 Task: Search one way flight ticket for 1 adult, 1 child, 1 infant in seat in premium economy from Jacksonville: Jacksonville International Airport to Laramie: Laramie Regional Airport on 5-3-2023. Choice of flights is American. Number of bags: 2 carry on bags and 4 checked bags. Price is upto 81000. Outbound departure time preference is 17:00.
Action: Mouse moved to (334, 137)
Screenshot: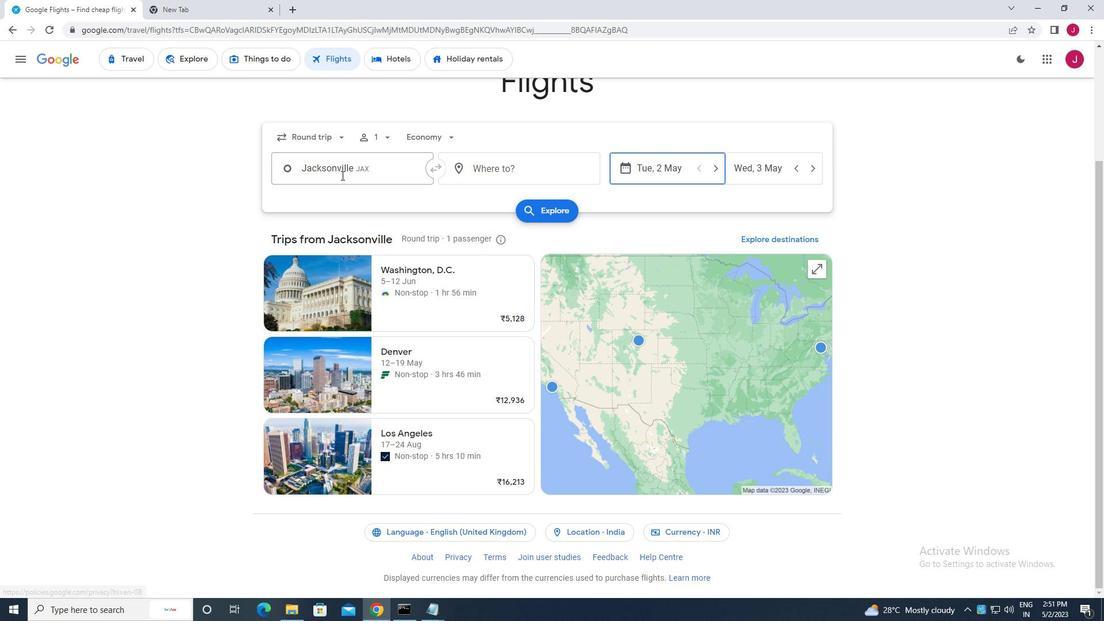 
Action: Mouse pressed left at (334, 137)
Screenshot: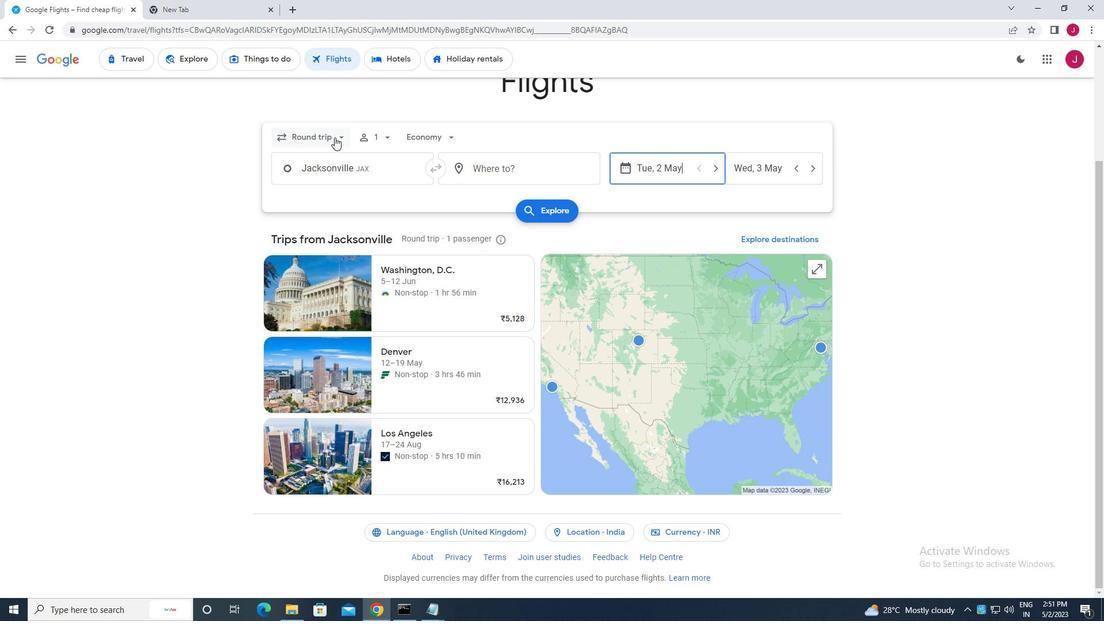 
Action: Mouse moved to (332, 192)
Screenshot: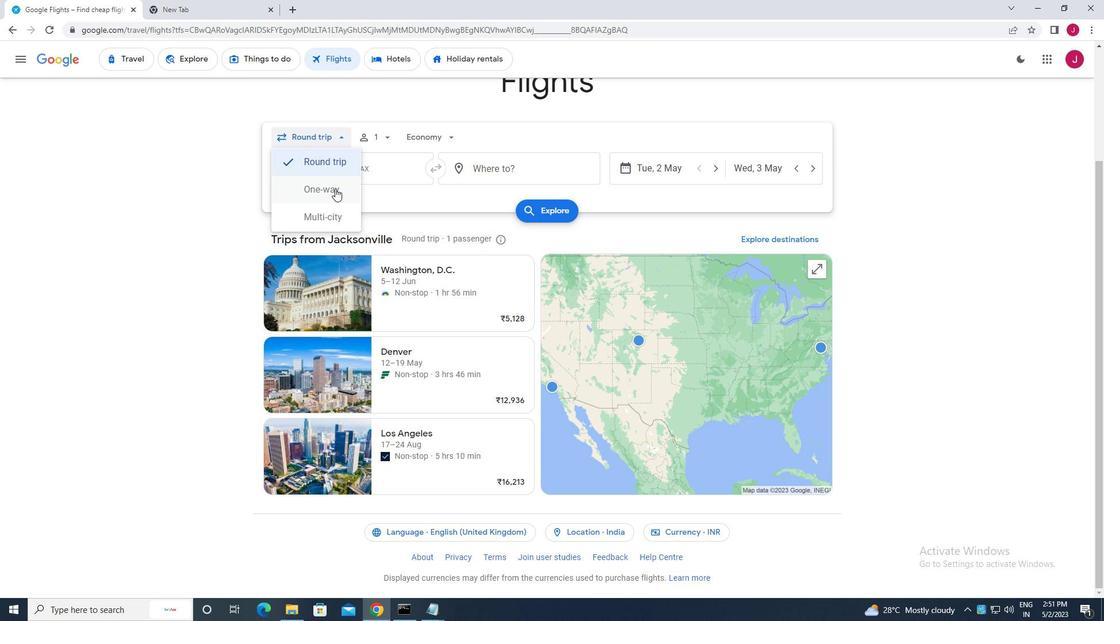 
Action: Mouse pressed left at (332, 192)
Screenshot: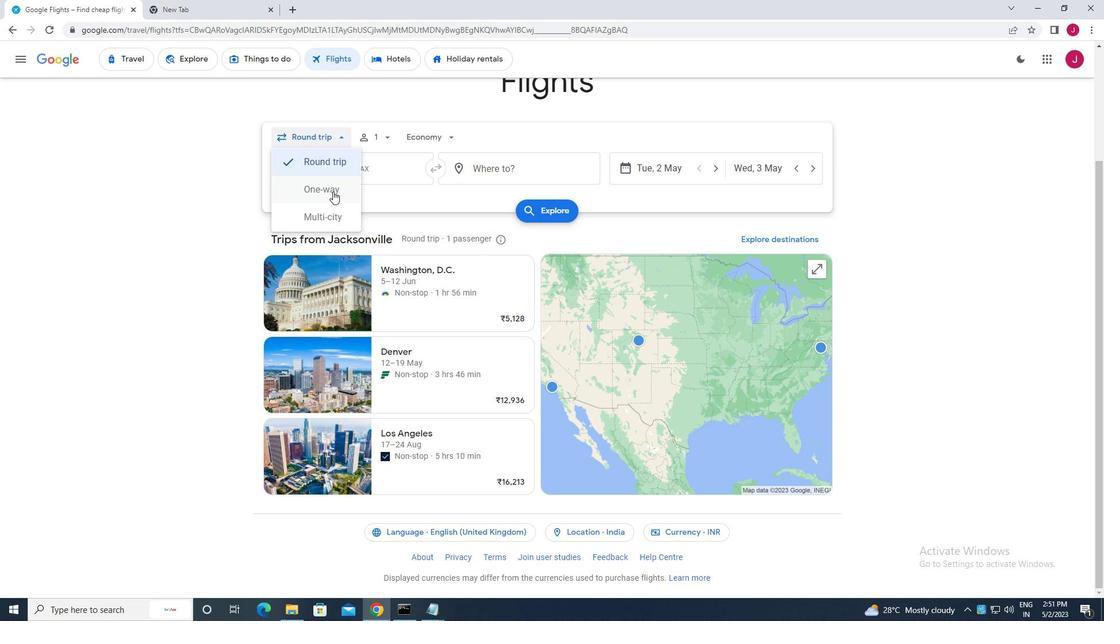 
Action: Mouse moved to (378, 135)
Screenshot: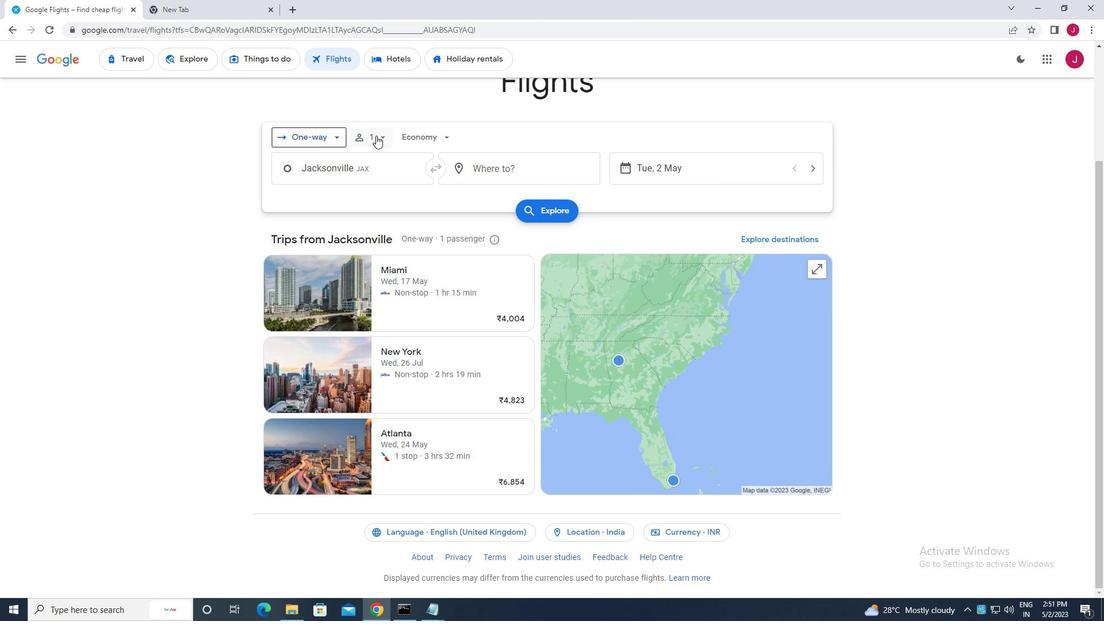 
Action: Mouse pressed left at (378, 135)
Screenshot: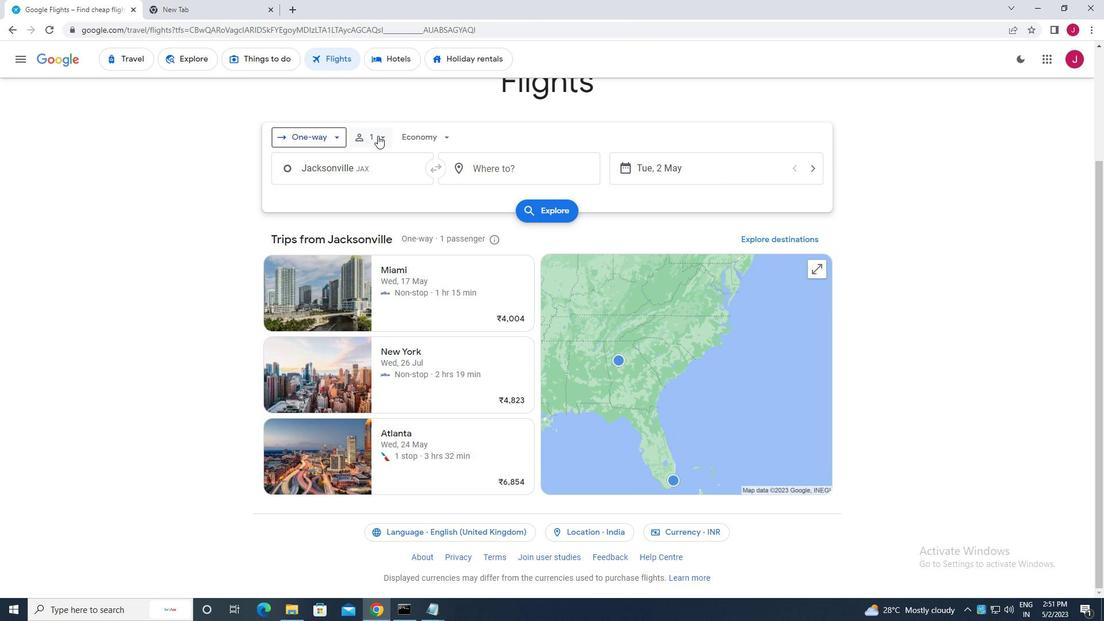 
Action: Mouse moved to (468, 193)
Screenshot: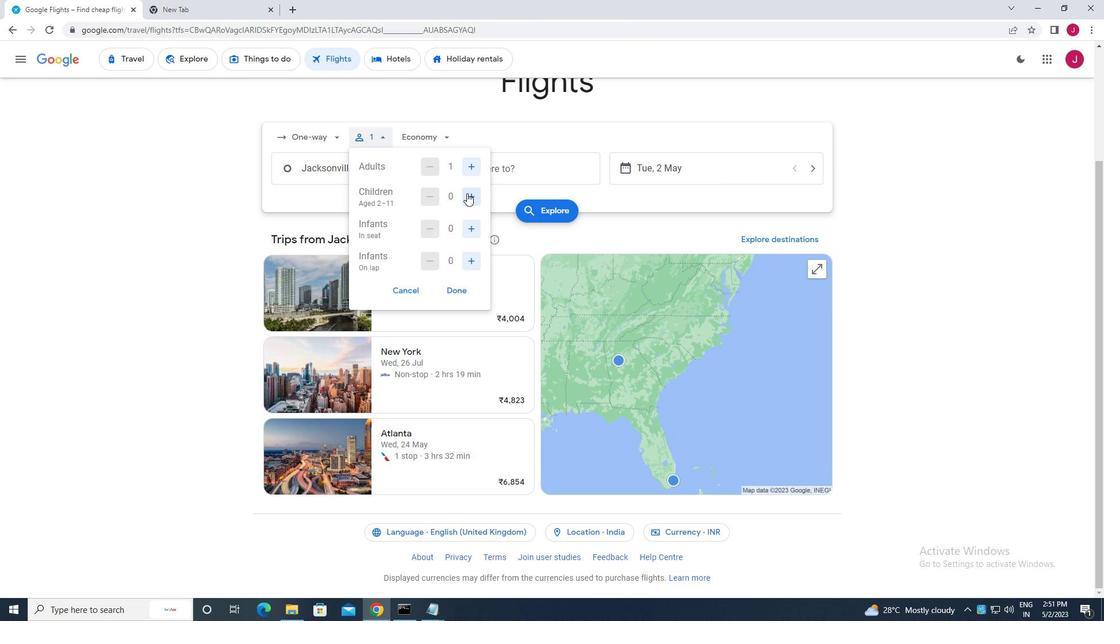 
Action: Mouse pressed left at (468, 193)
Screenshot: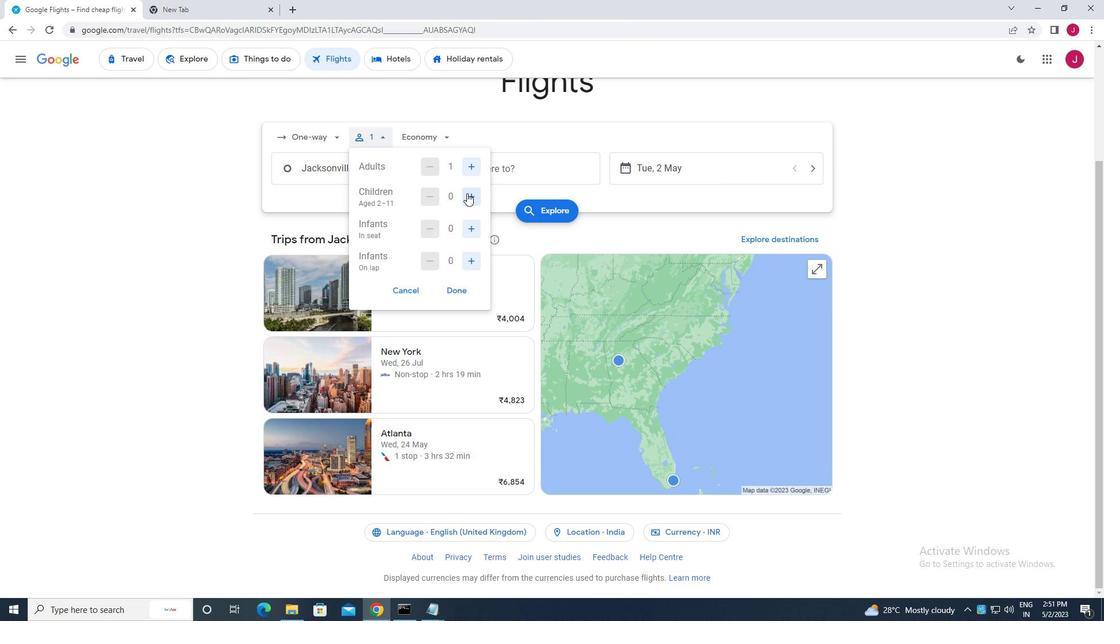 
Action: Mouse moved to (468, 233)
Screenshot: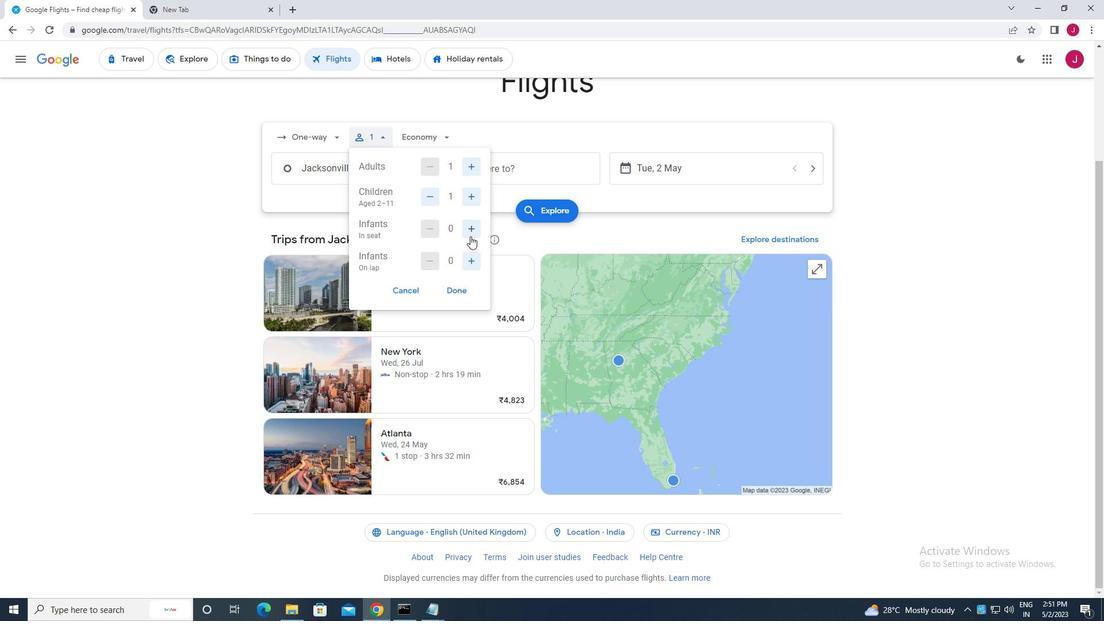 
Action: Mouse pressed left at (468, 233)
Screenshot: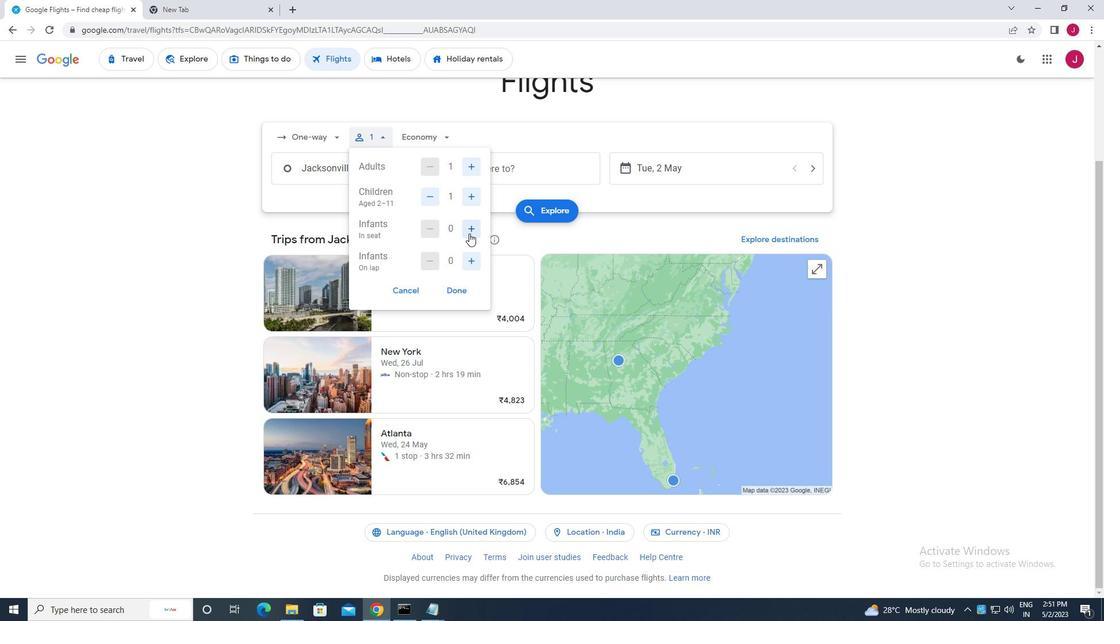 
Action: Mouse moved to (459, 288)
Screenshot: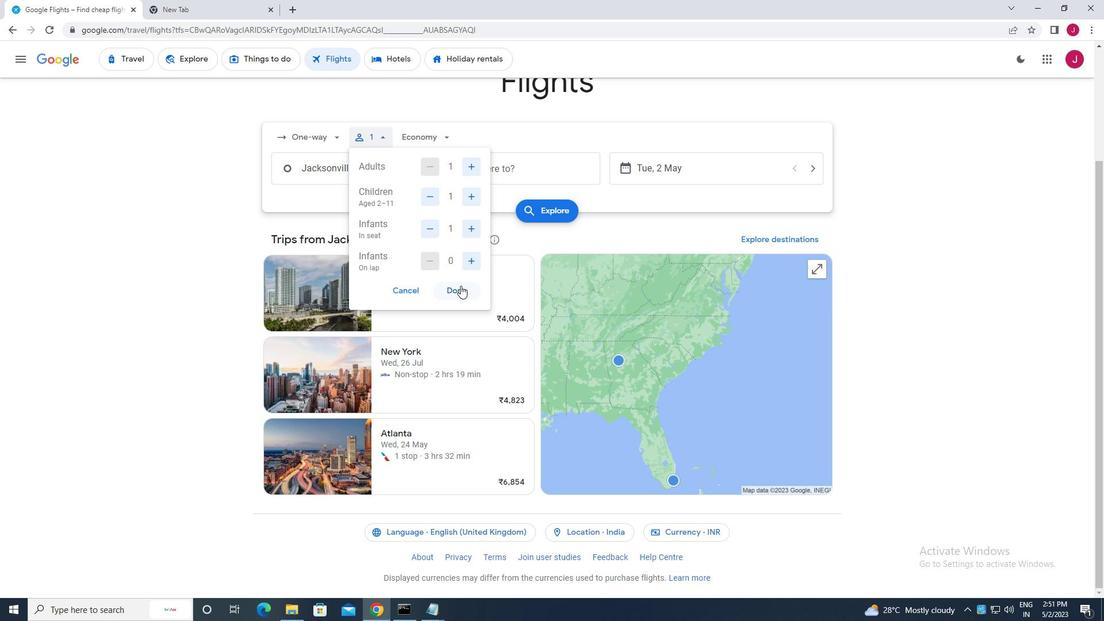 
Action: Mouse pressed left at (459, 288)
Screenshot: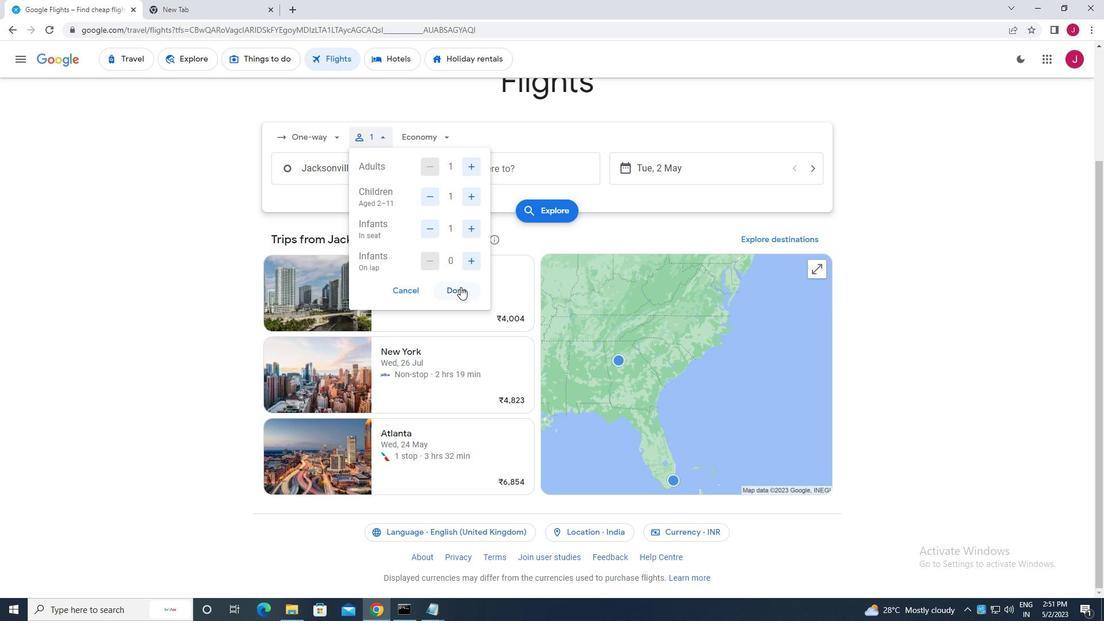
Action: Mouse moved to (441, 136)
Screenshot: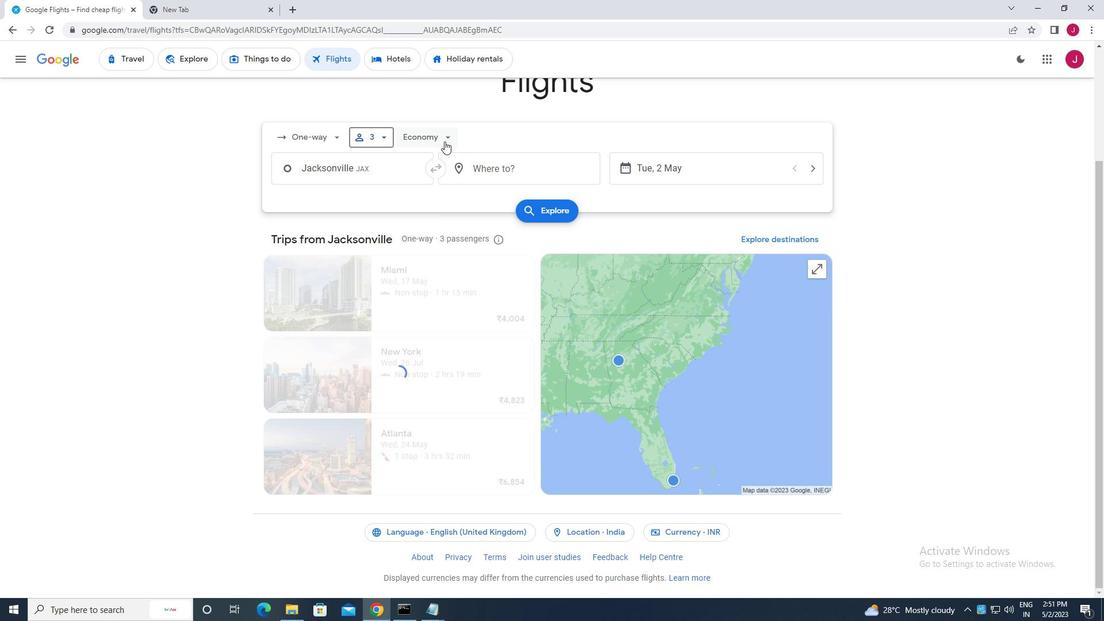 
Action: Mouse pressed left at (441, 136)
Screenshot: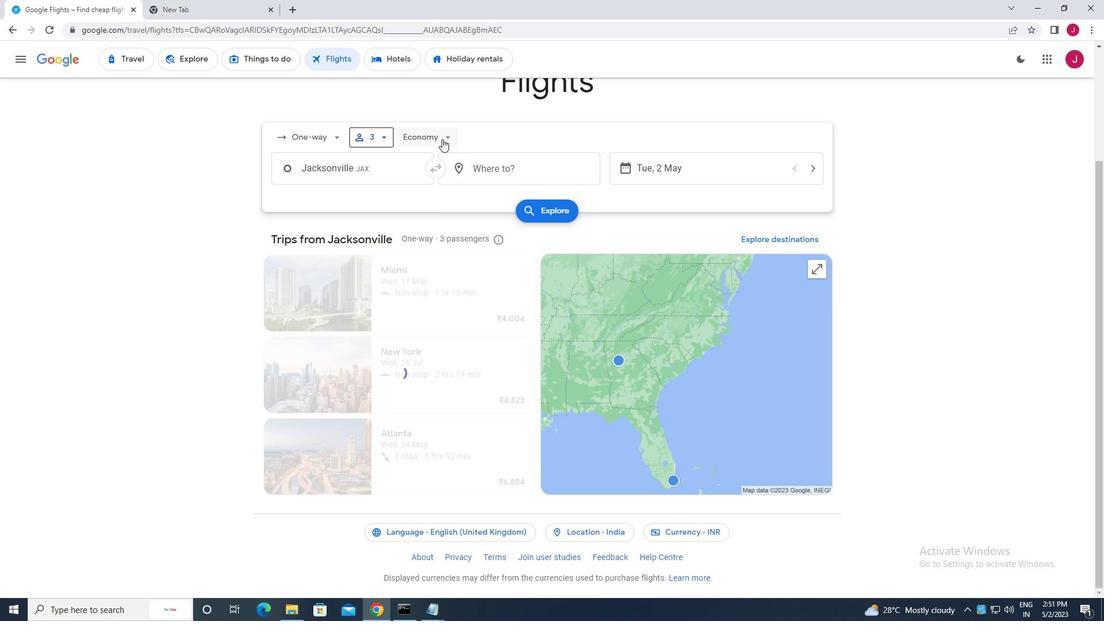 
Action: Mouse moved to (435, 193)
Screenshot: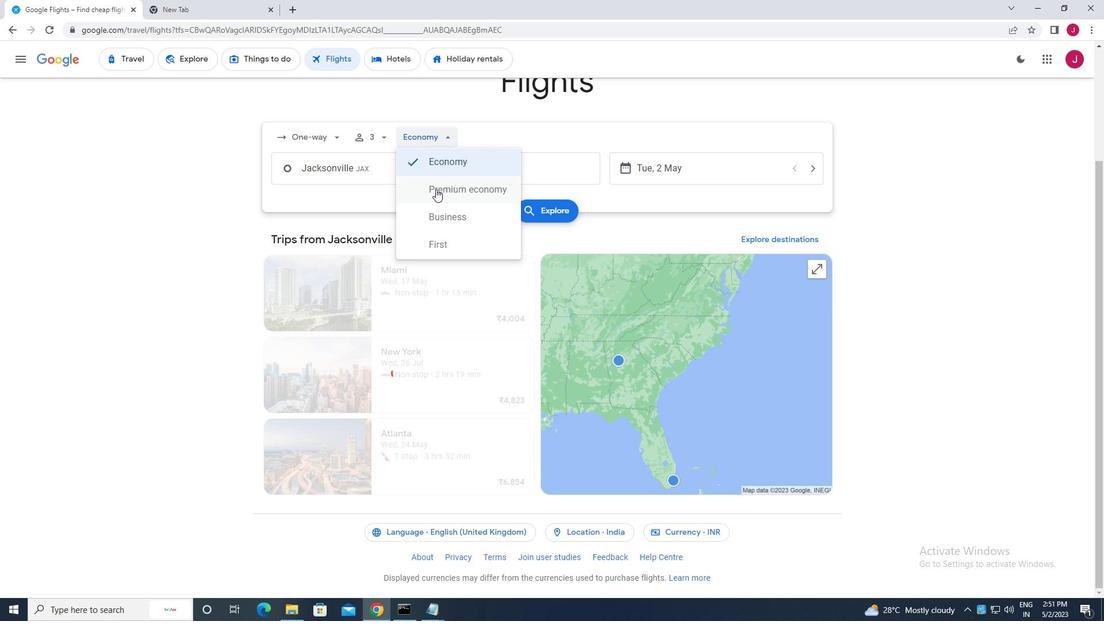 
Action: Mouse pressed left at (435, 193)
Screenshot: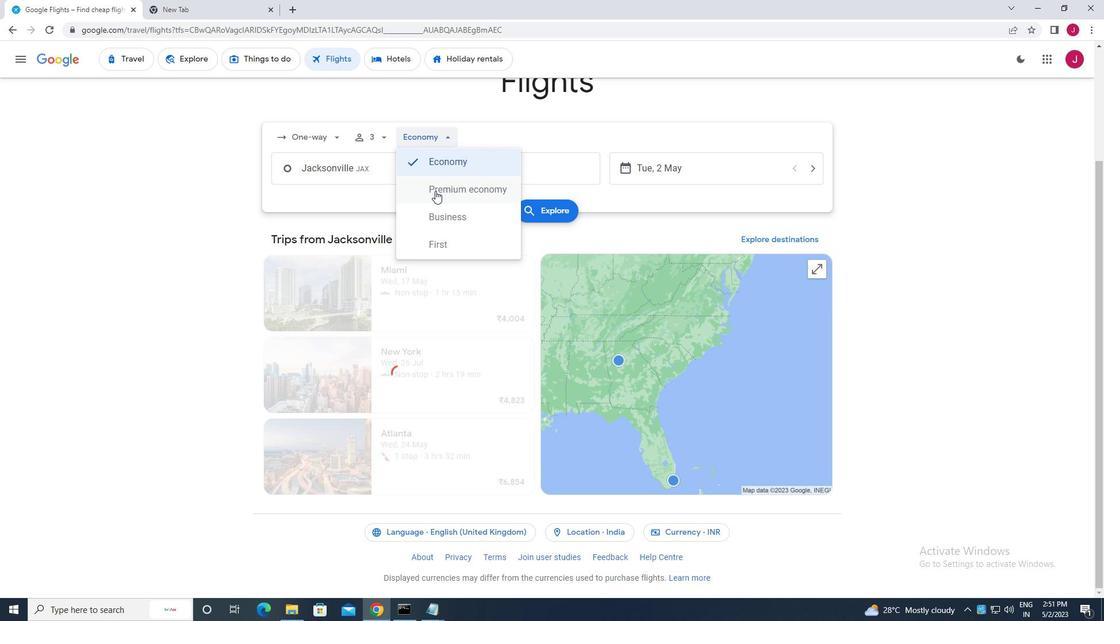 
Action: Mouse moved to (387, 164)
Screenshot: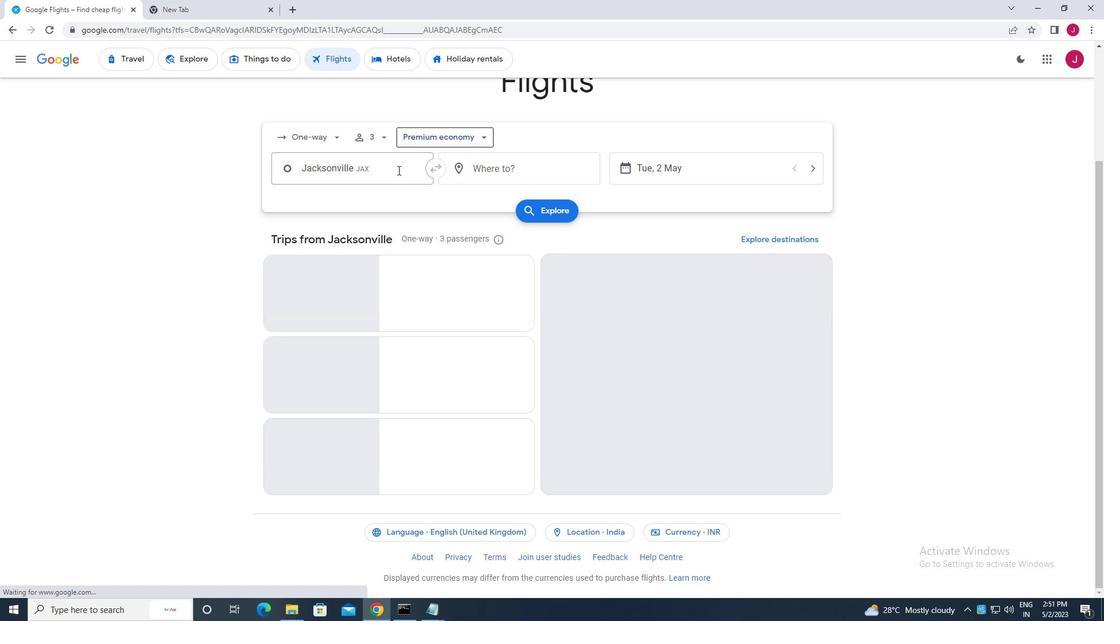 
Action: Mouse pressed left at (387, 164)
Screenshot: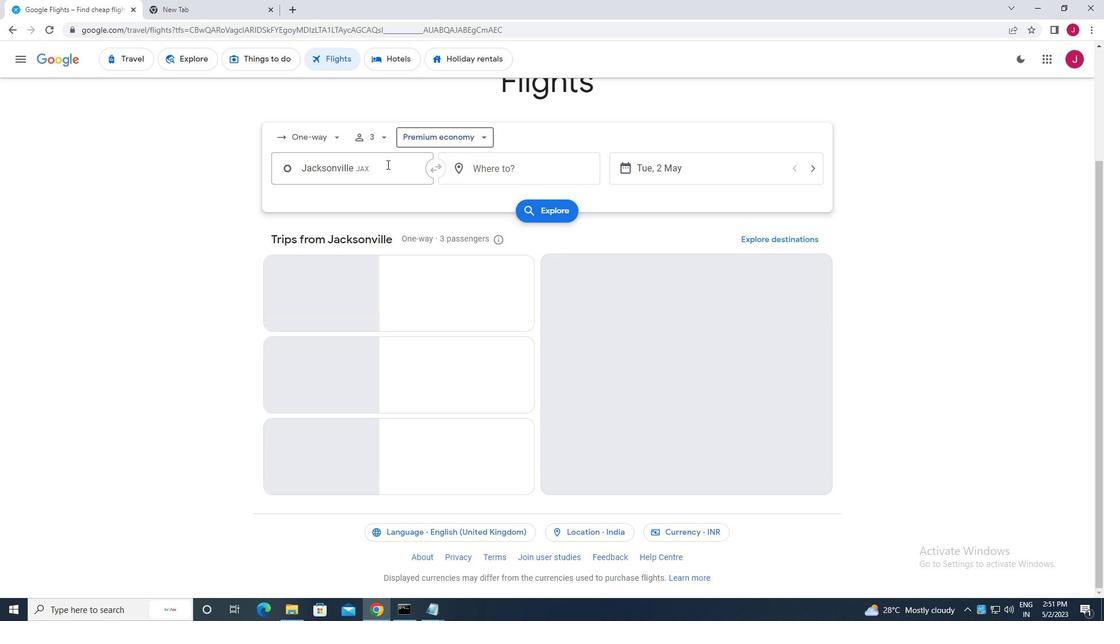 
Action: Key pressed jack
Screenshot: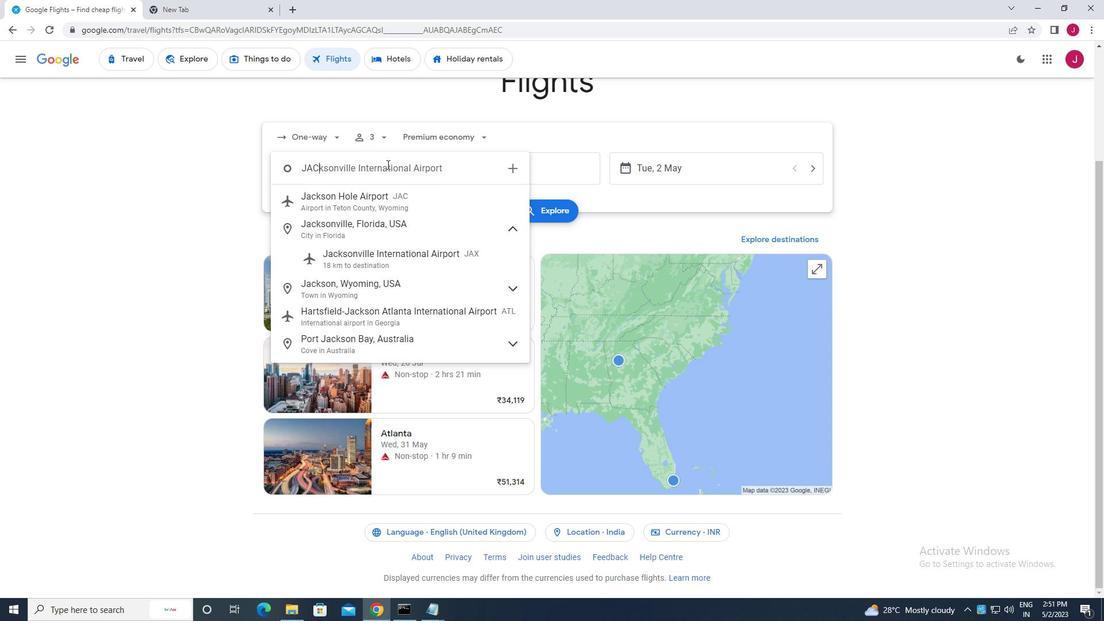 
Action: Mouse moved to (410, 229)
Screenshot: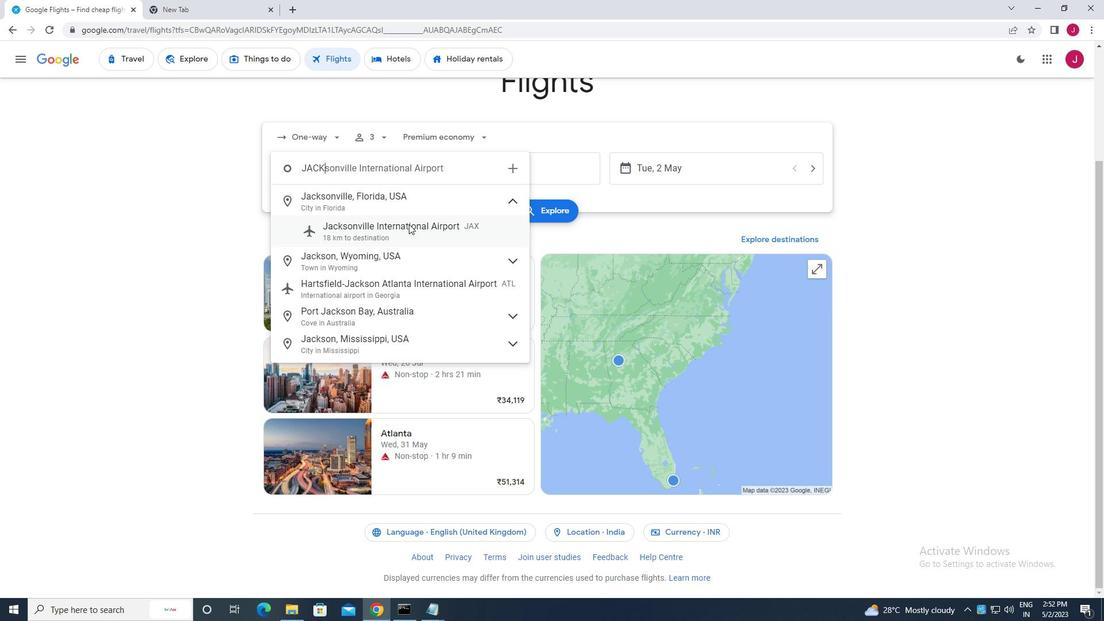 
Action: Mouse pressed left at (410, 229)
Screenshot: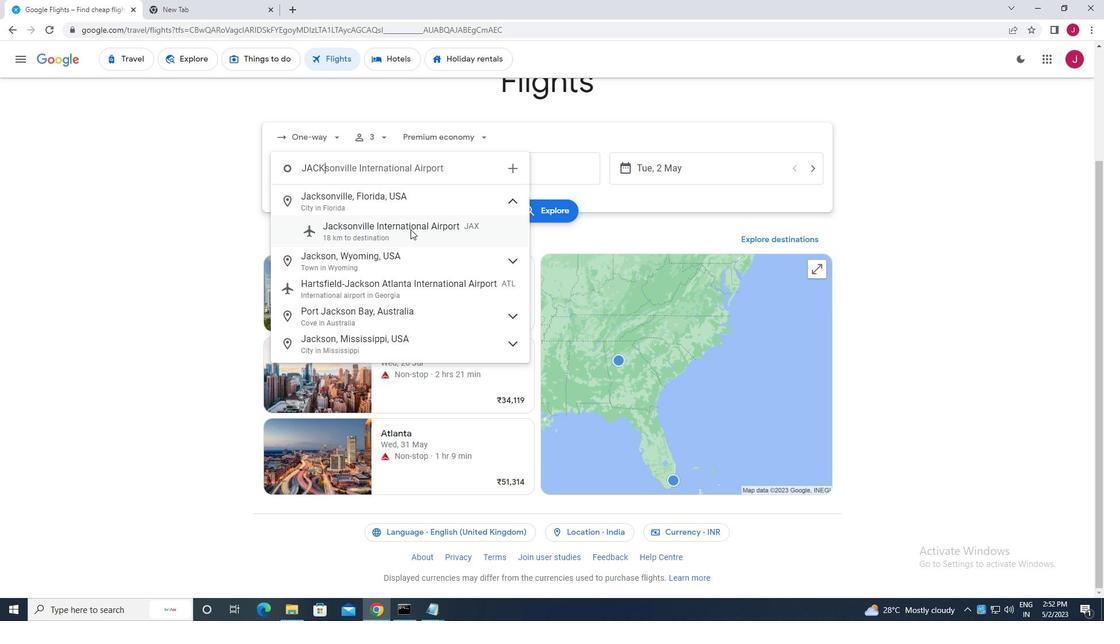 
Action: Mouse moved to (550, 174)
Screenshot: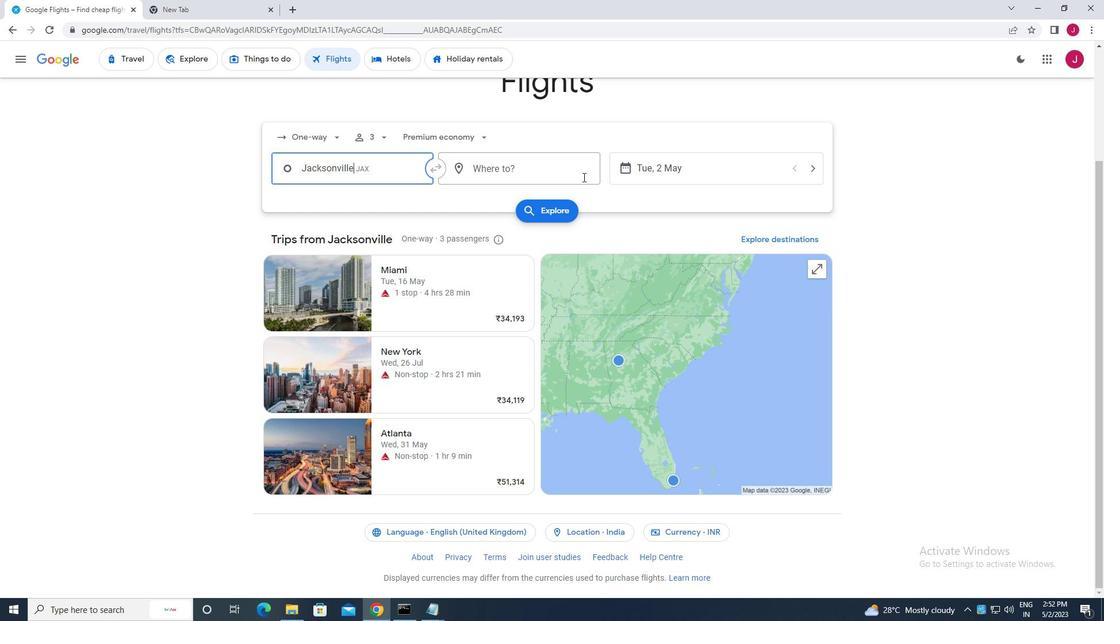 
Action: Mouse pressed left at (550, 174)
Screenshot: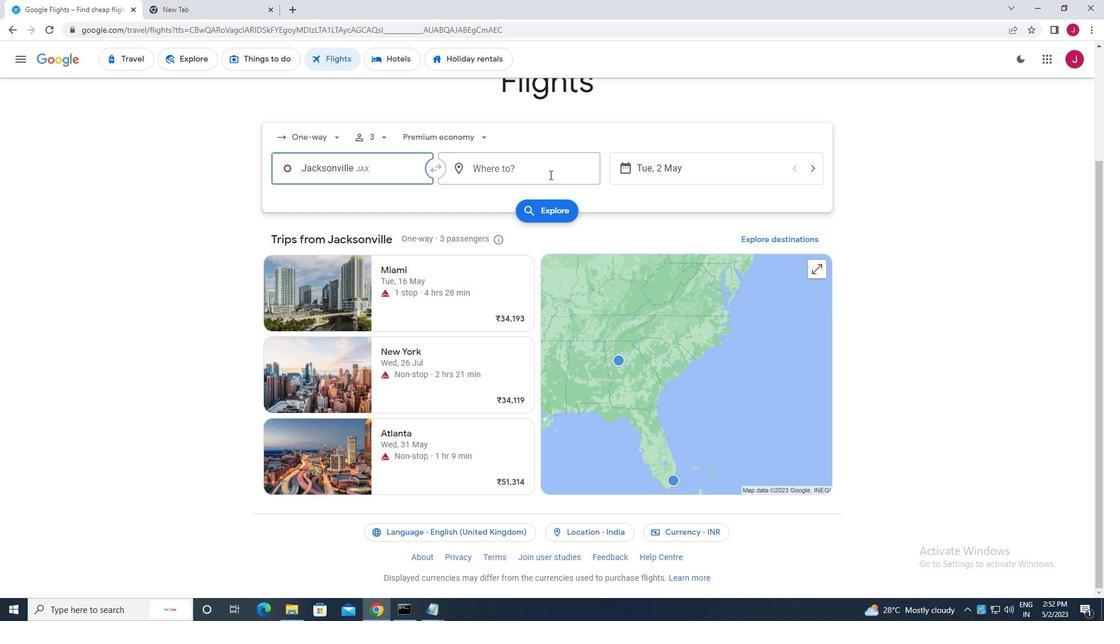 
Action: Key pressed larw
Screenshot: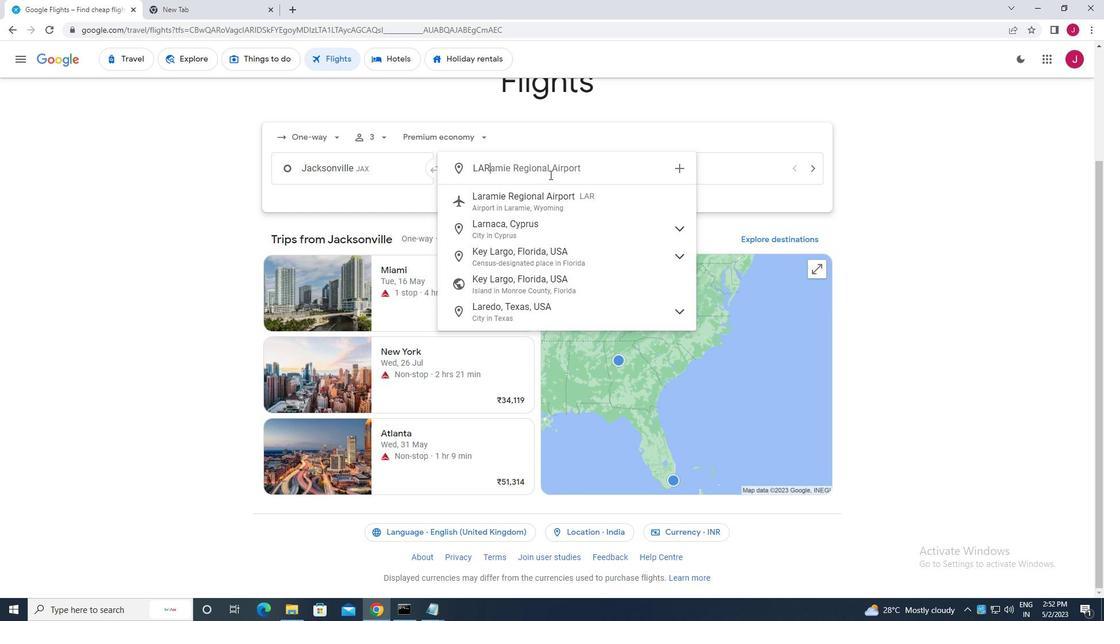 
Action: Mouse moved to (558, 172)
Screenshot: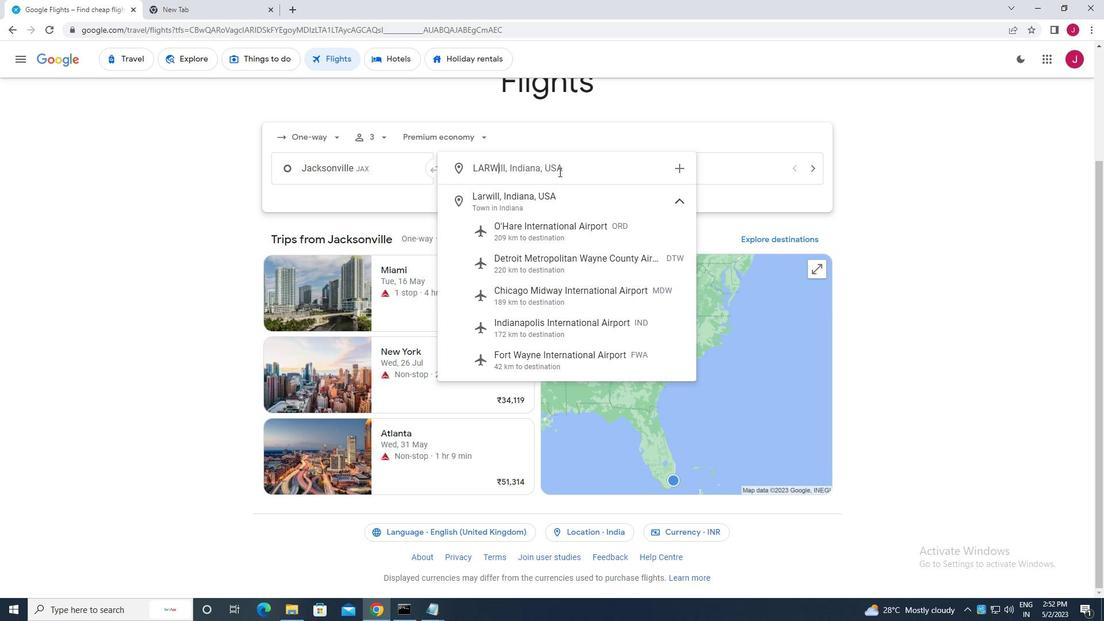 
Action: Key pressed a<Key.backspace><Key.backspace>
Screenshot: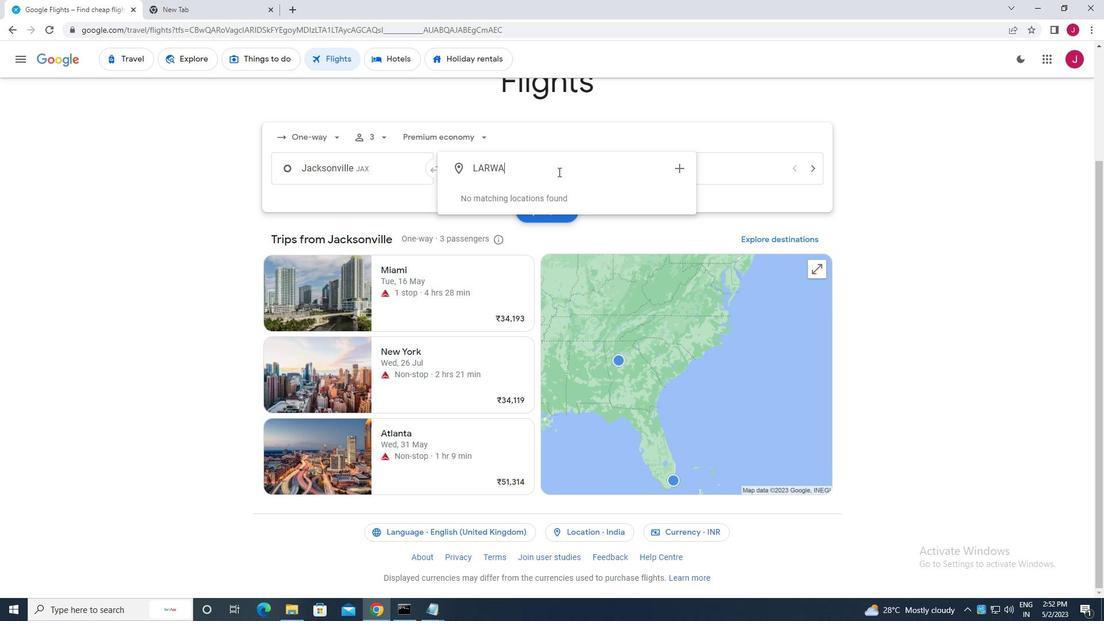 
Action: Mouse moved to (561, 215)
Screenshot: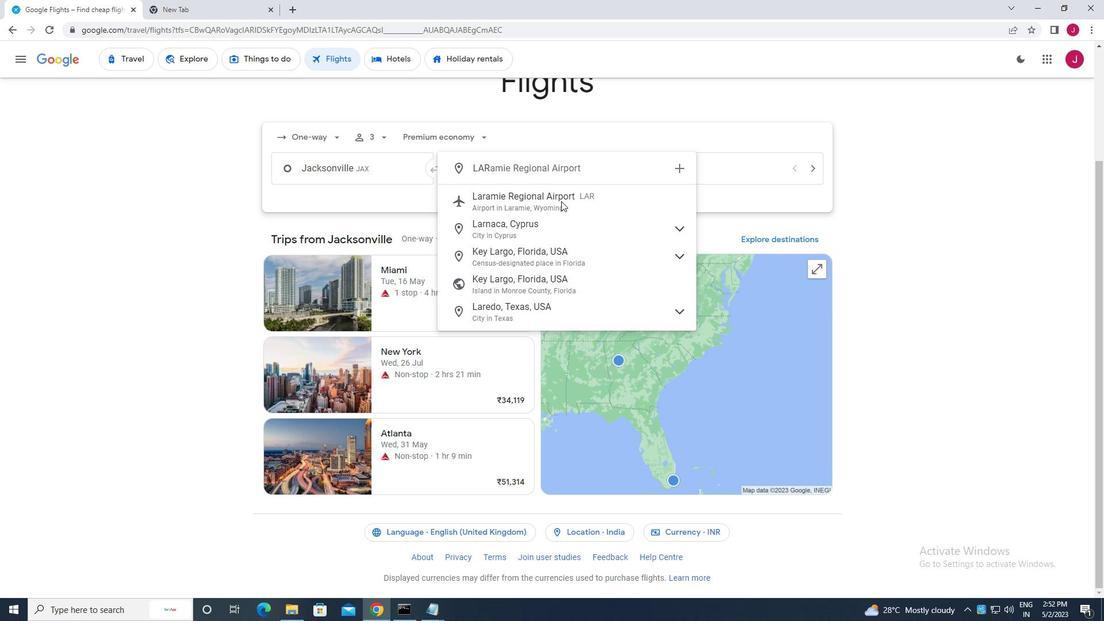 
Action: Mouse pressed left at (561, 215)
Screenshot: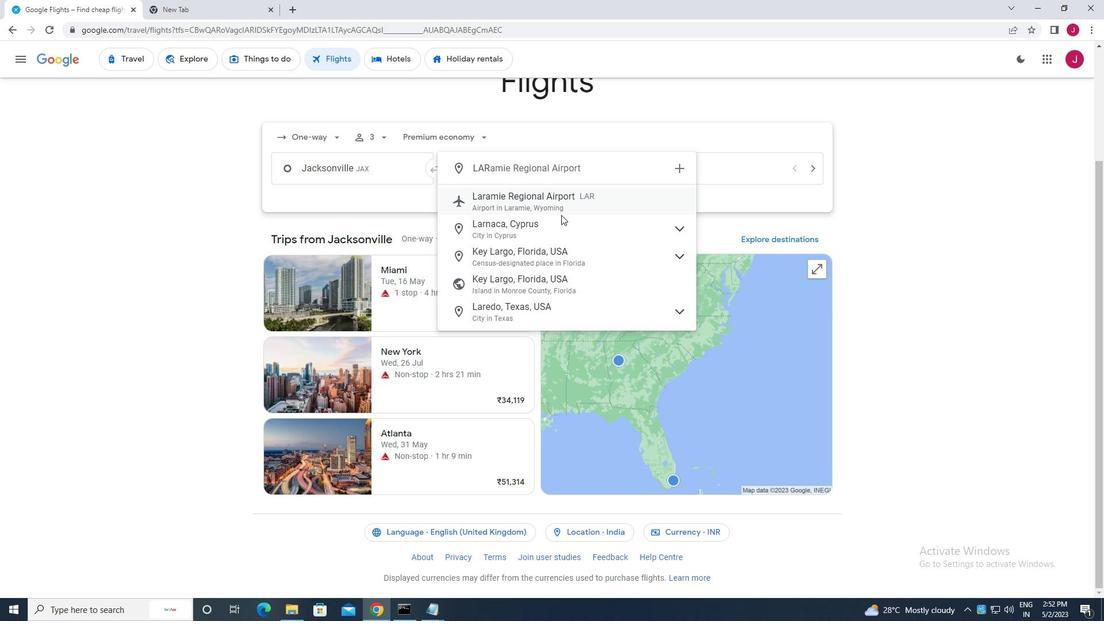 
Action: Mouse moved to (550, 174)
Screenshot: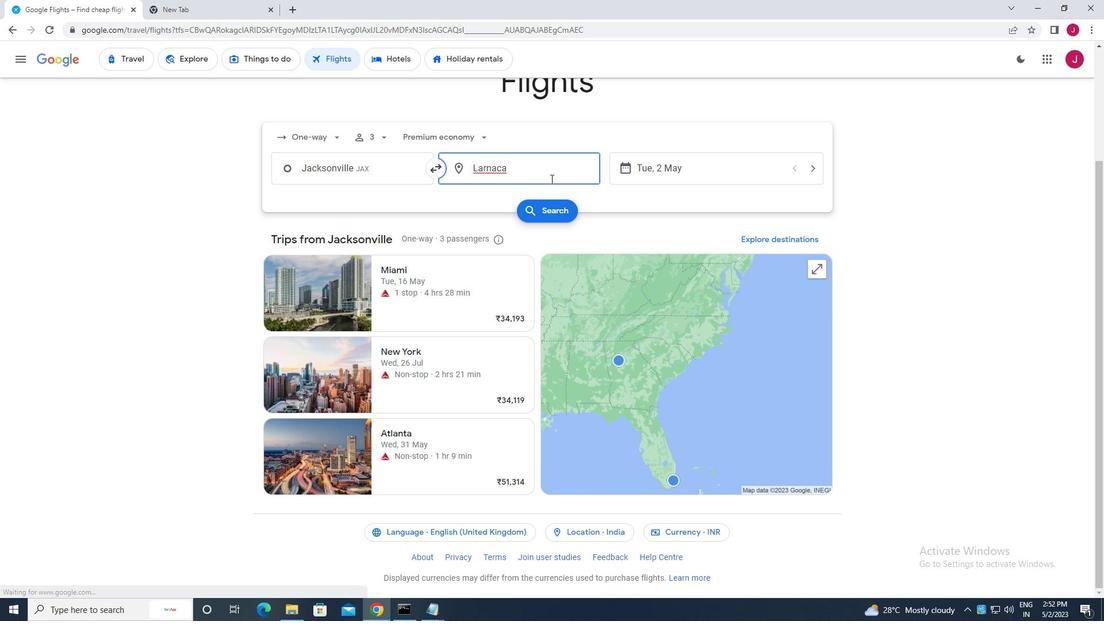 
Action: Mouse pressed left at (550, 174)
Screenshot: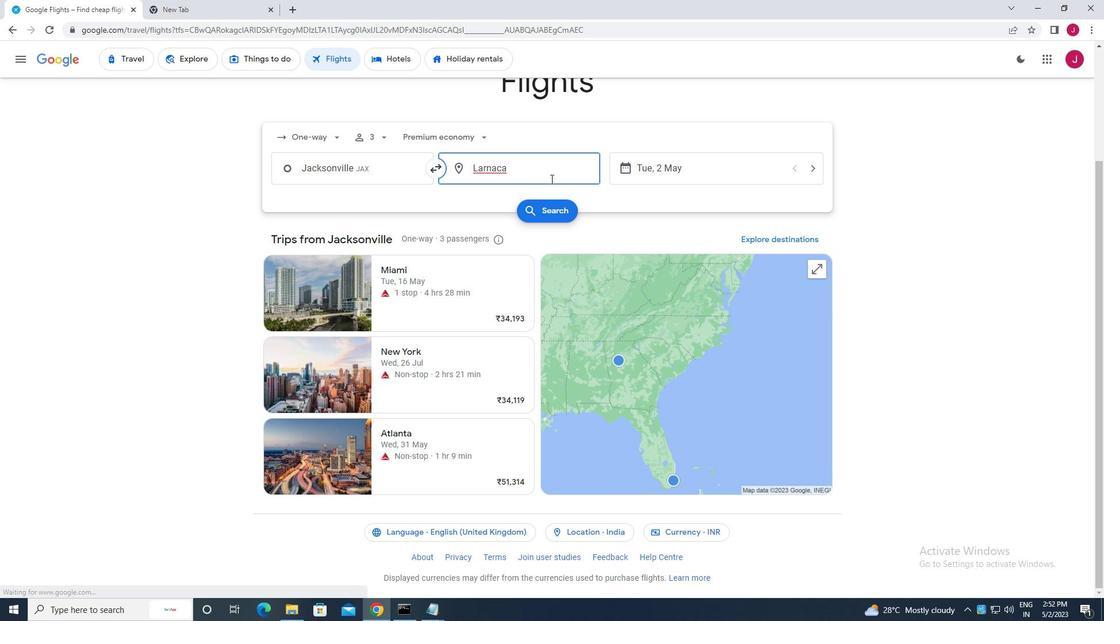 
Action: Mouse moved to (548, 174)
Screenshot: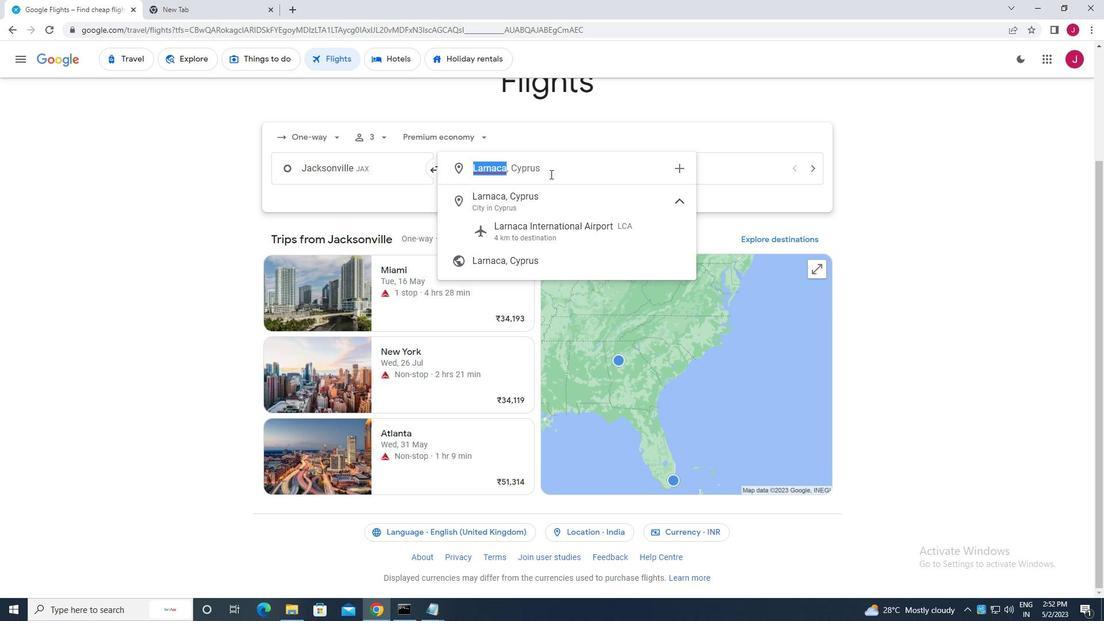 
Action: Key pressed <Key.backspace>lara
Screenshot: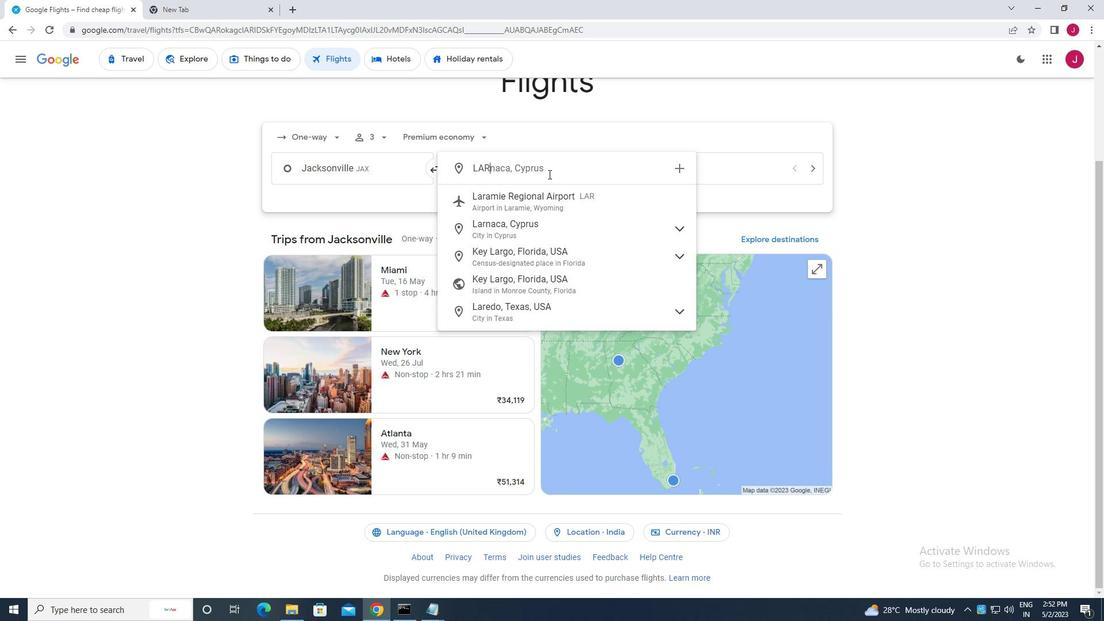 
Action: Mouse moved to (550, 258)
Screenshot: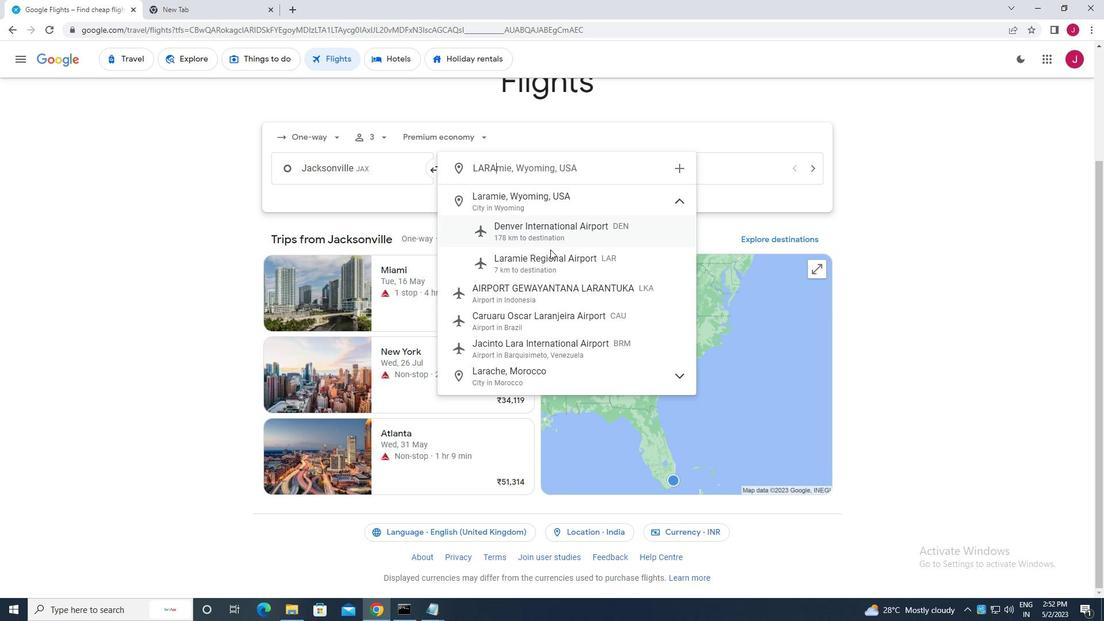 
Action: Mouse pressed left at (550, 258)
Screenshot: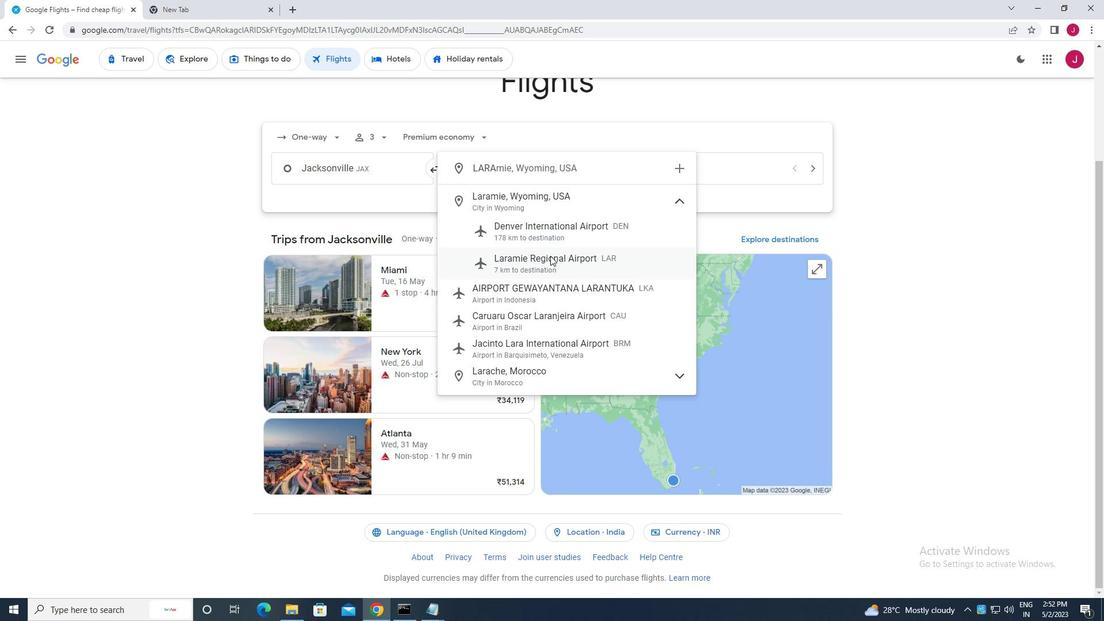 
Action: Mouse moved to (741, 178)
Screenshot: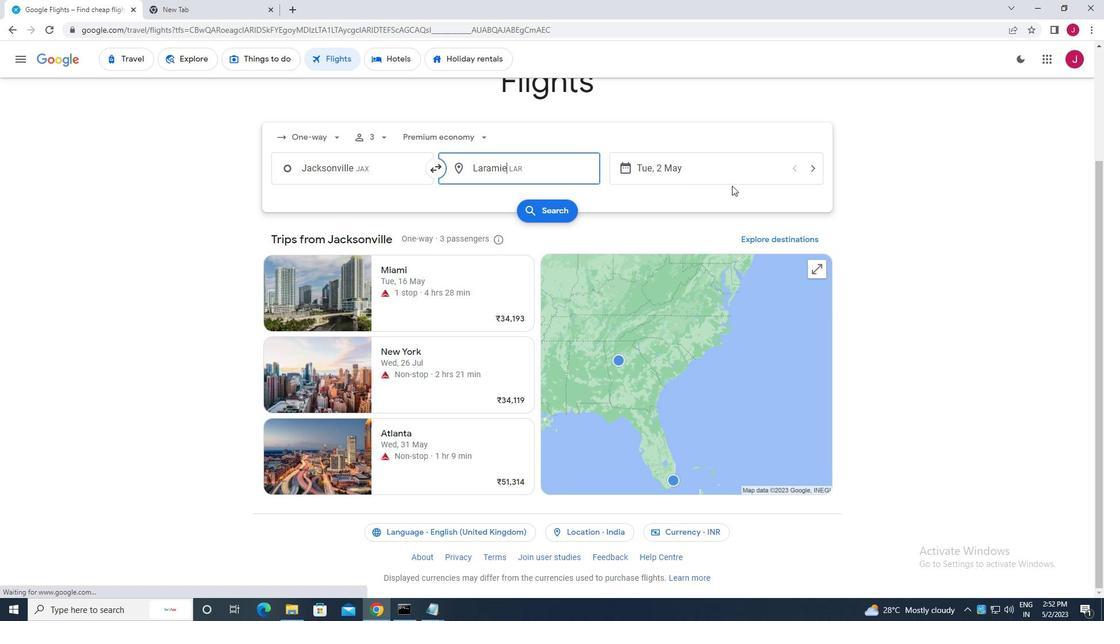 
Action: Mouse pressed left at (741, 178)
Screenshot: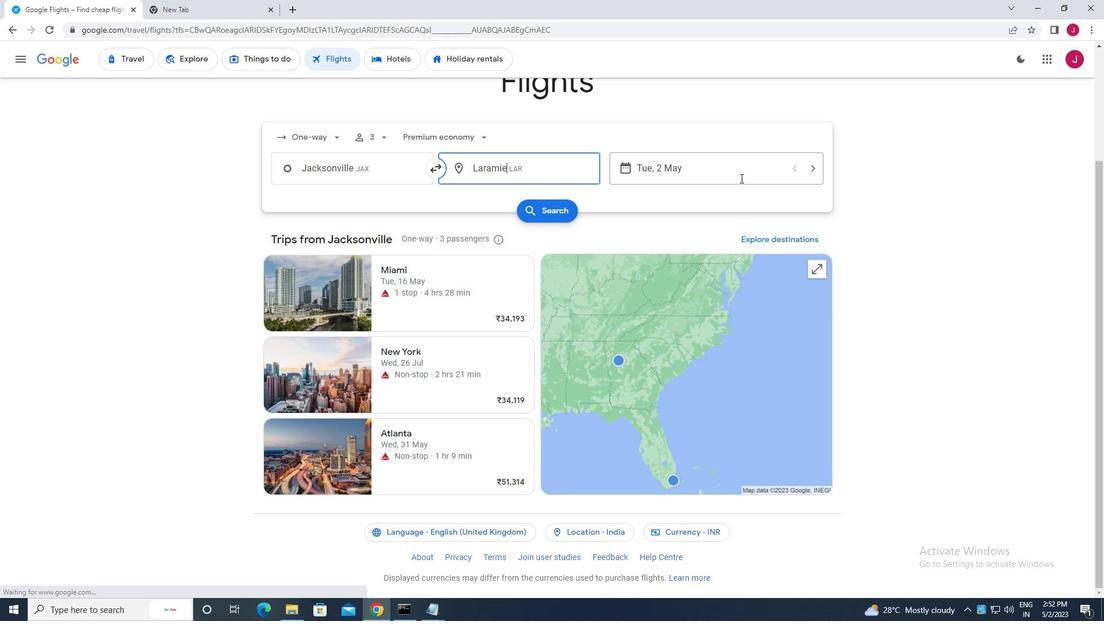 
Action: Mouse moved to (498, 260)
Screenshot: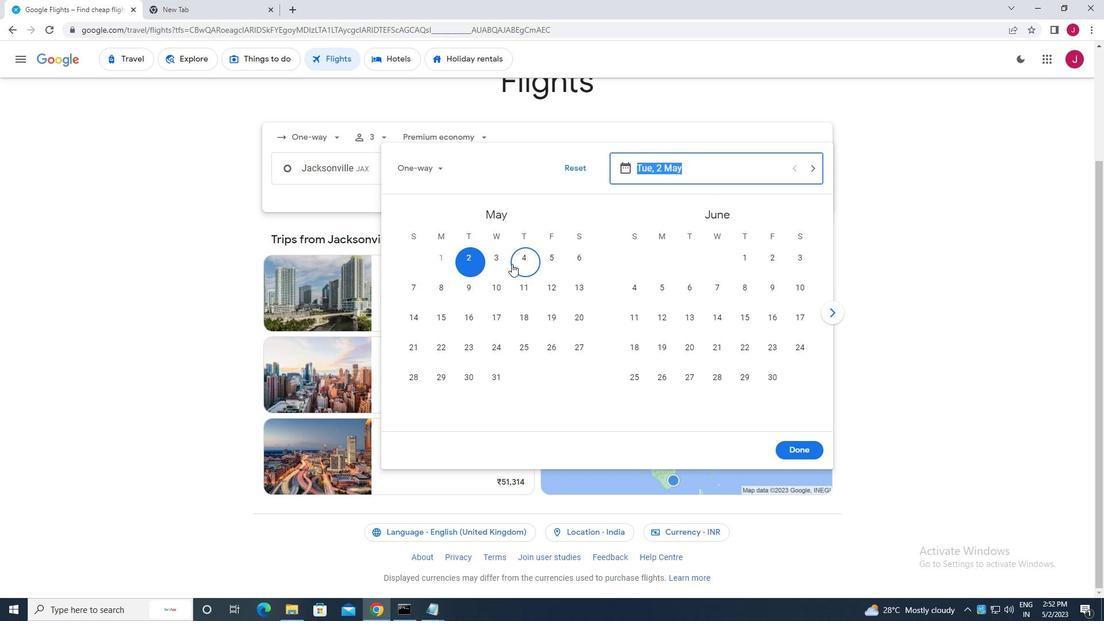 
Action: Mouse pressed left at (498, 260)
Screenshot: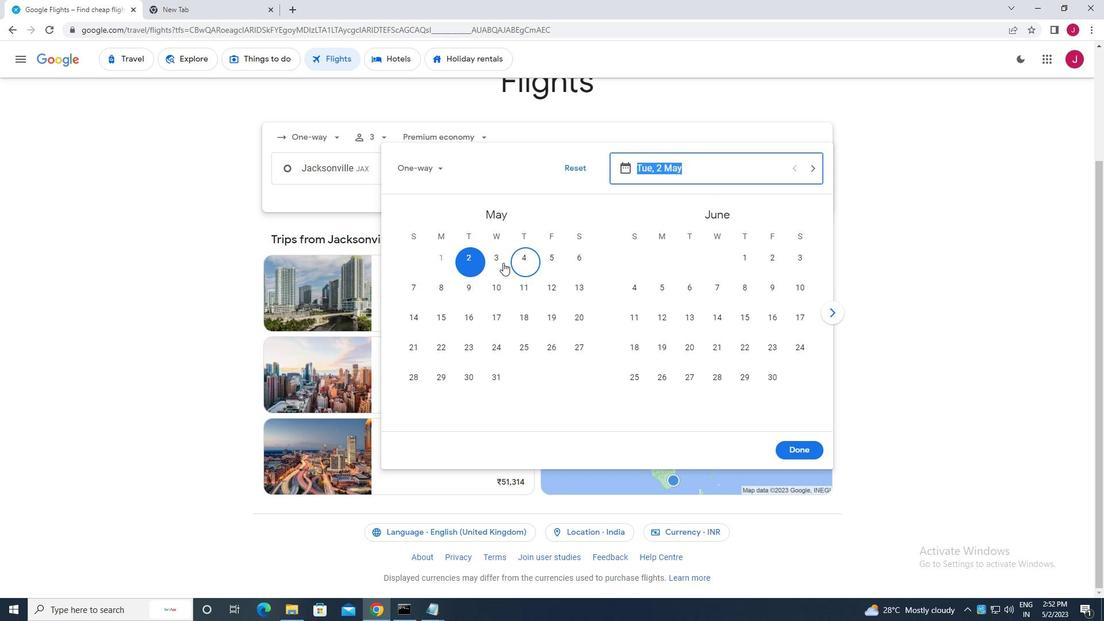 
Action: Mouse moved to (795, 456)
Screenshot: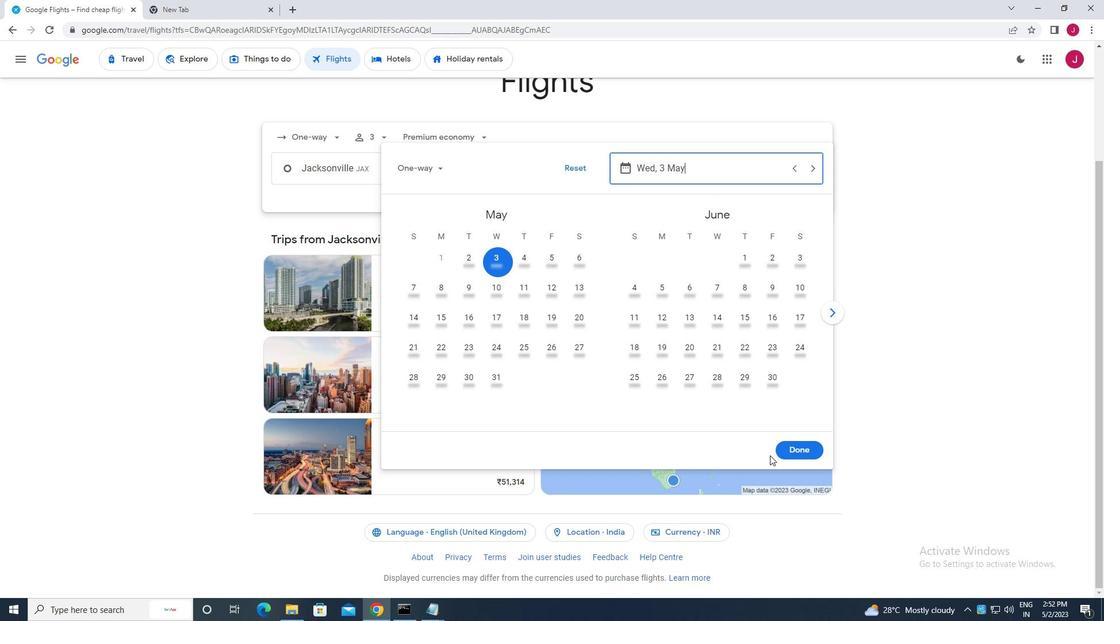 
Action: Mouse pressed left at (795, 456)
Screenshot: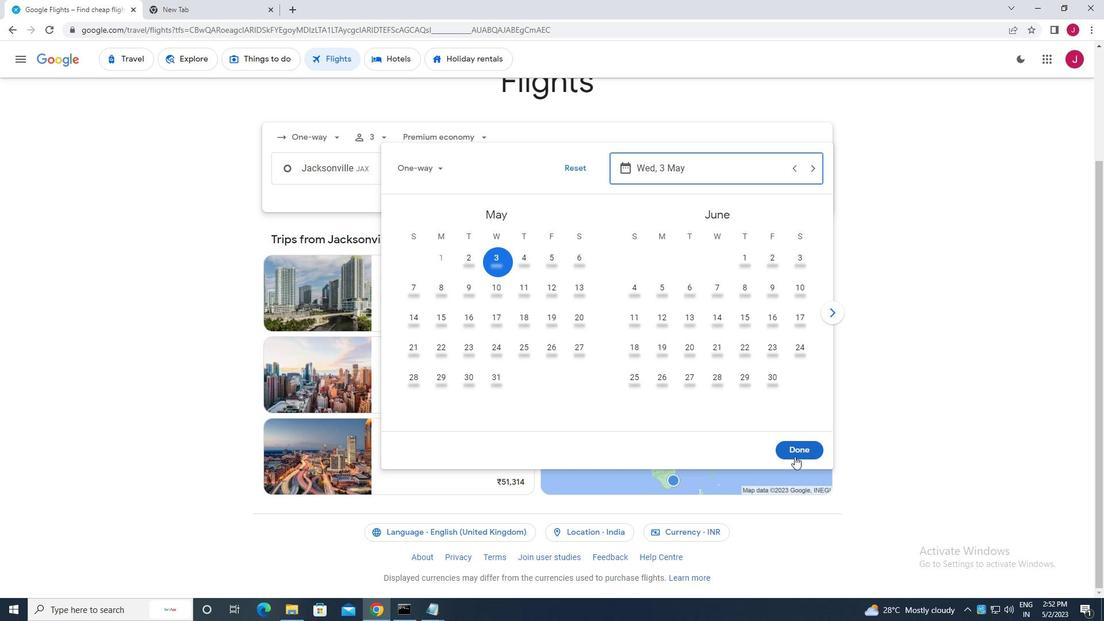 
Action: Mouse moved to (544, 210)
Screenshot: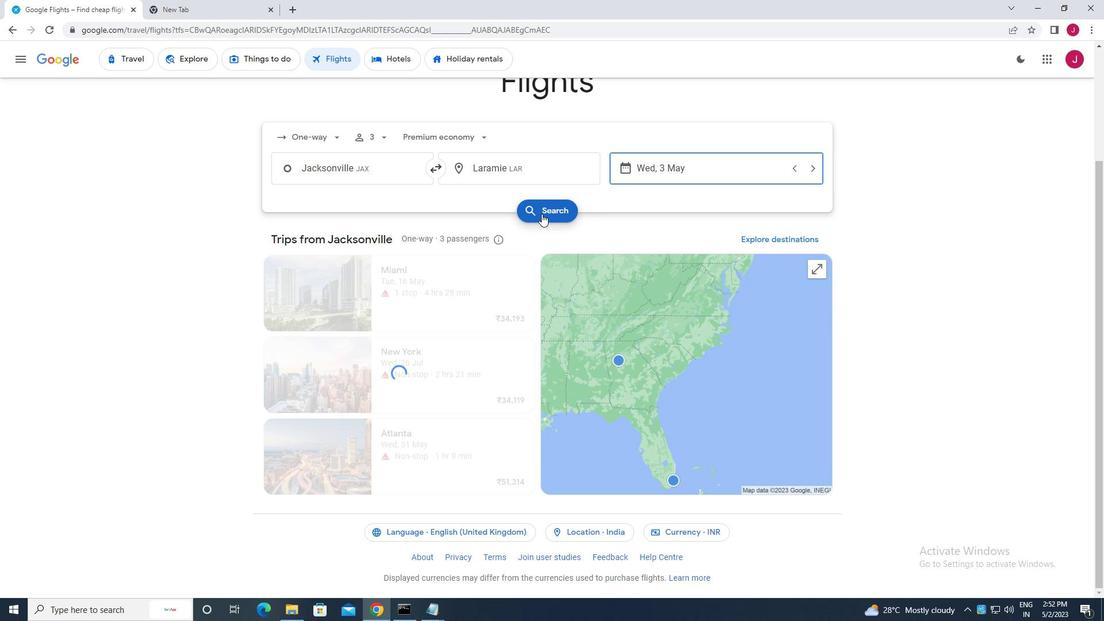
Action: Mouse pressed left at (544, 210)
Screenshot: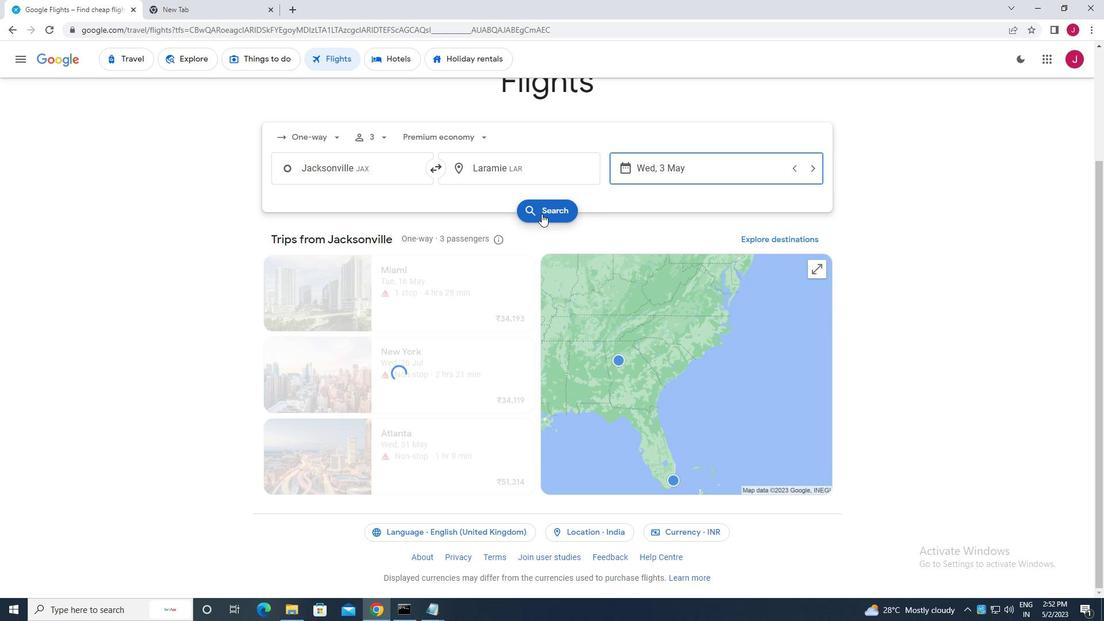 
Action: Mouse moved to (305, 165)
Screenshot: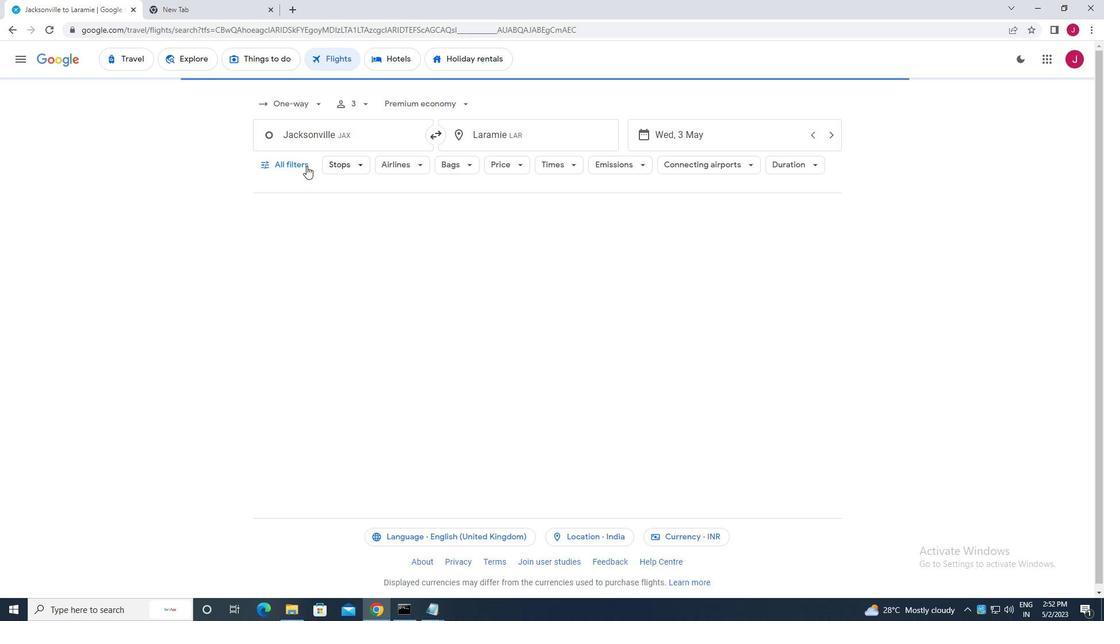 
Action: Mouse pressed left at (305, 165)
Screenshot: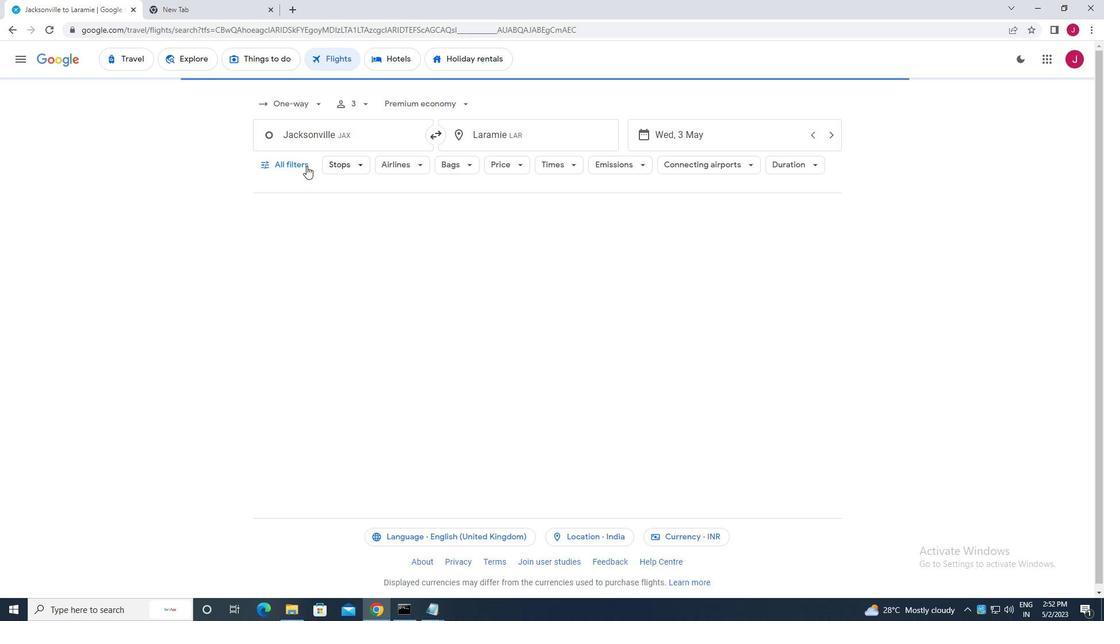 
Action: Mouse moved to (352, 253)
Screenshot: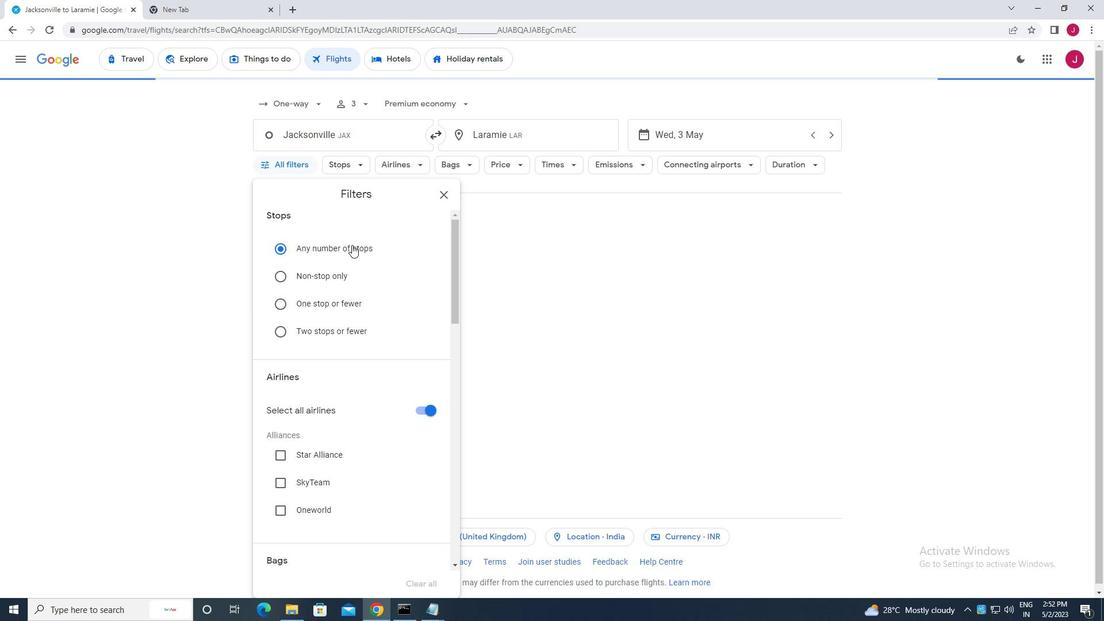 
Action: Mouse scrolled (352, 252) with delta (0, 0)
Screenshot: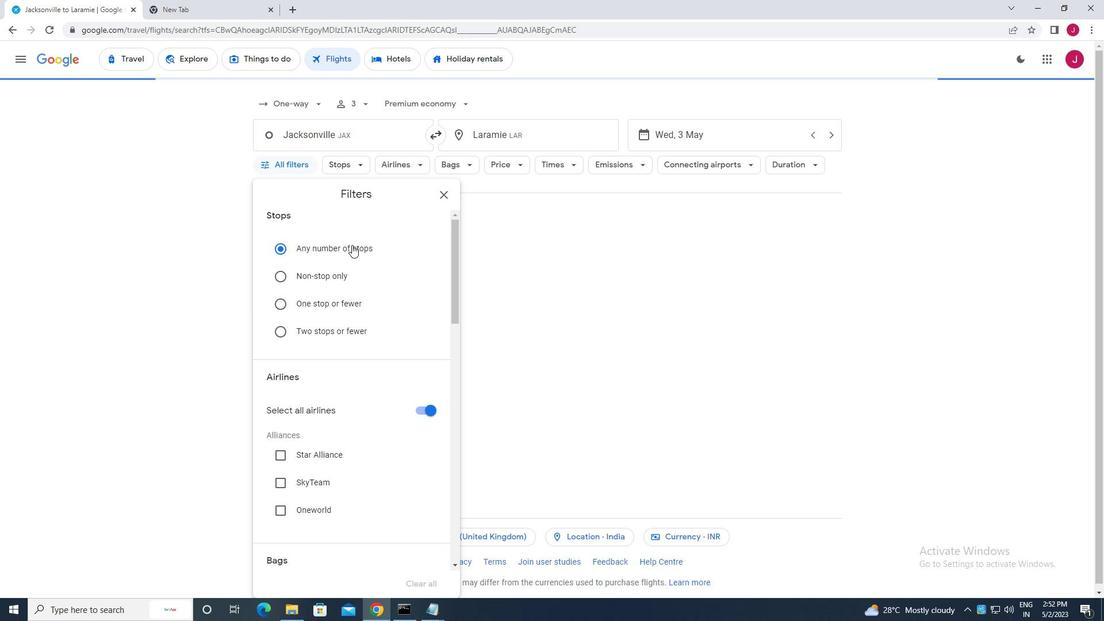 
Action: Mouse moved to (352, 254)
Screenshot: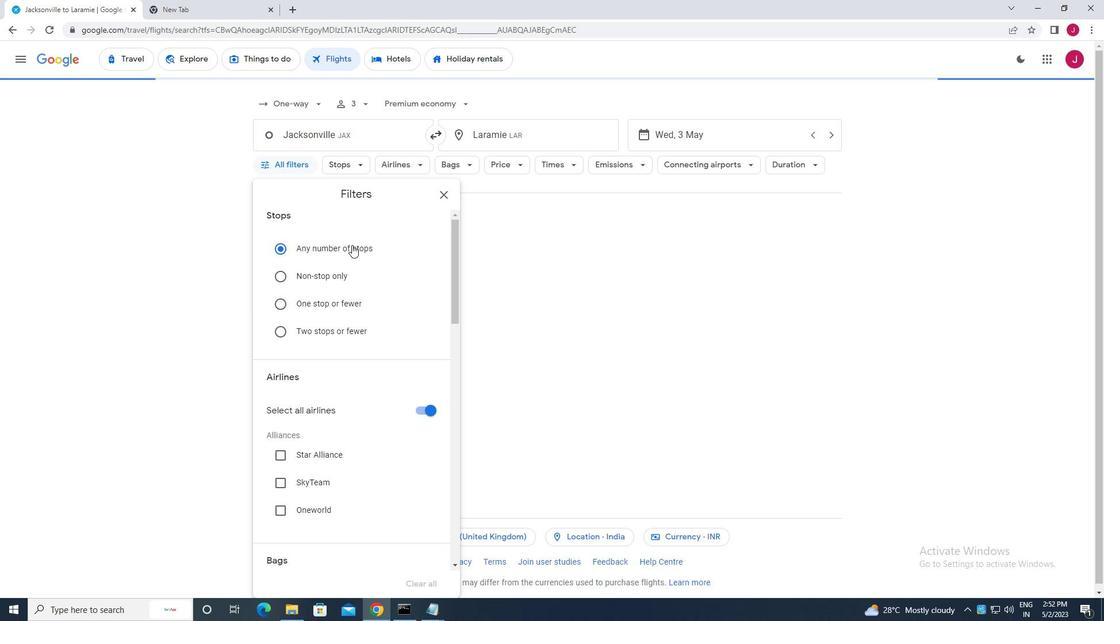 
Action: Mouse scrolled (352, 253) with delta (0, 0)
Screenshot: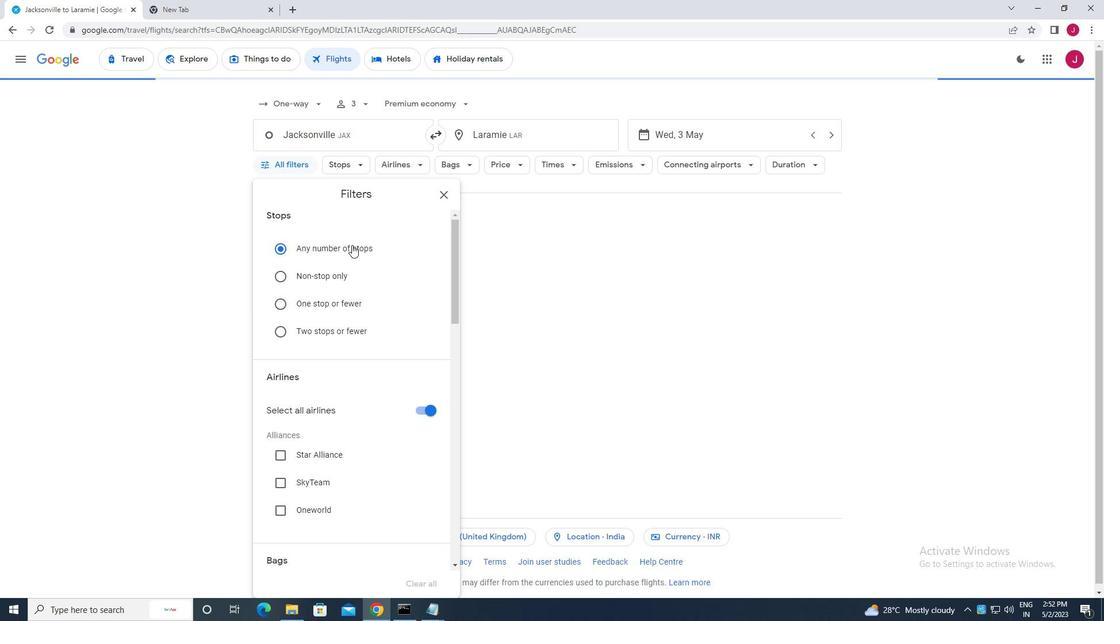 
Action: Mouse moved to (352, 254)
Screenshot: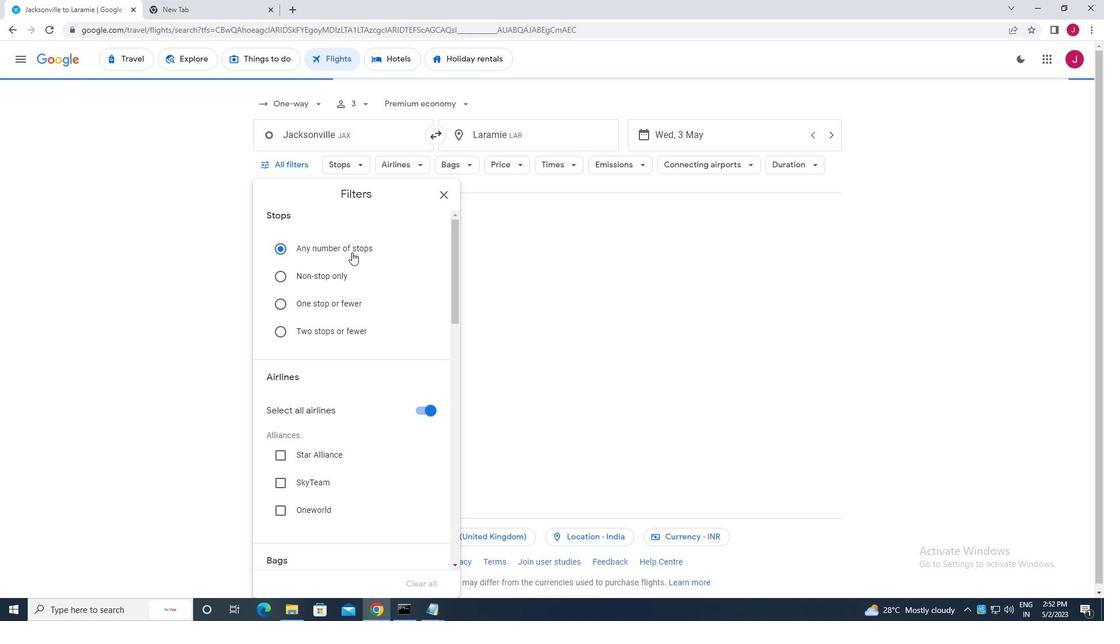 
Action: Mouse scrolled (352, 254) with delta (0, 0)
Screenshot: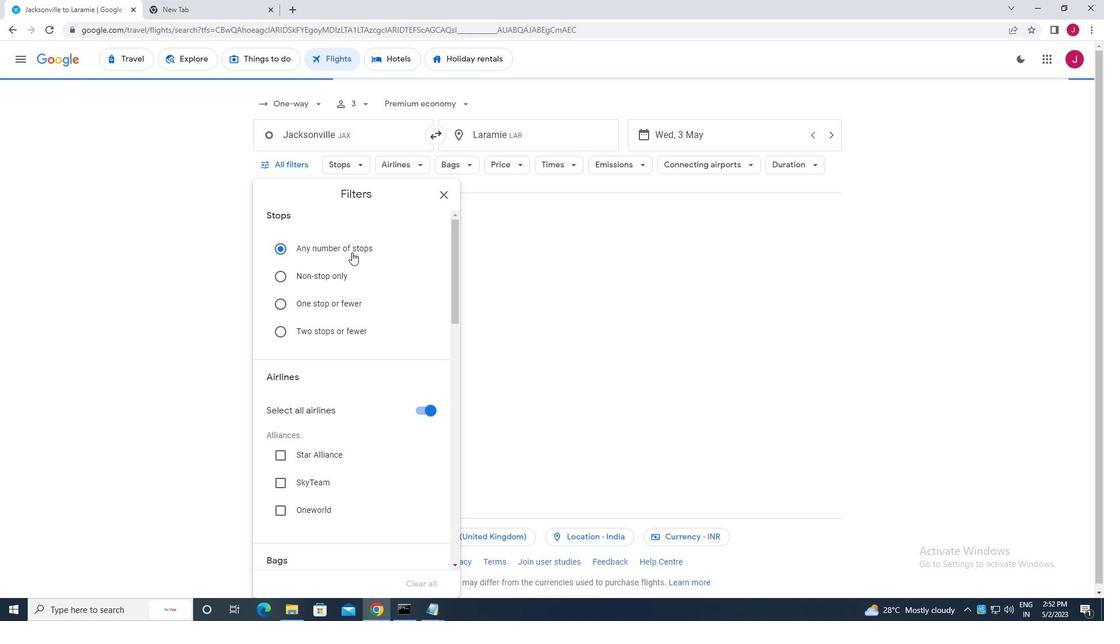 
Action: Mouse moved to (416, 241)
Screenshot: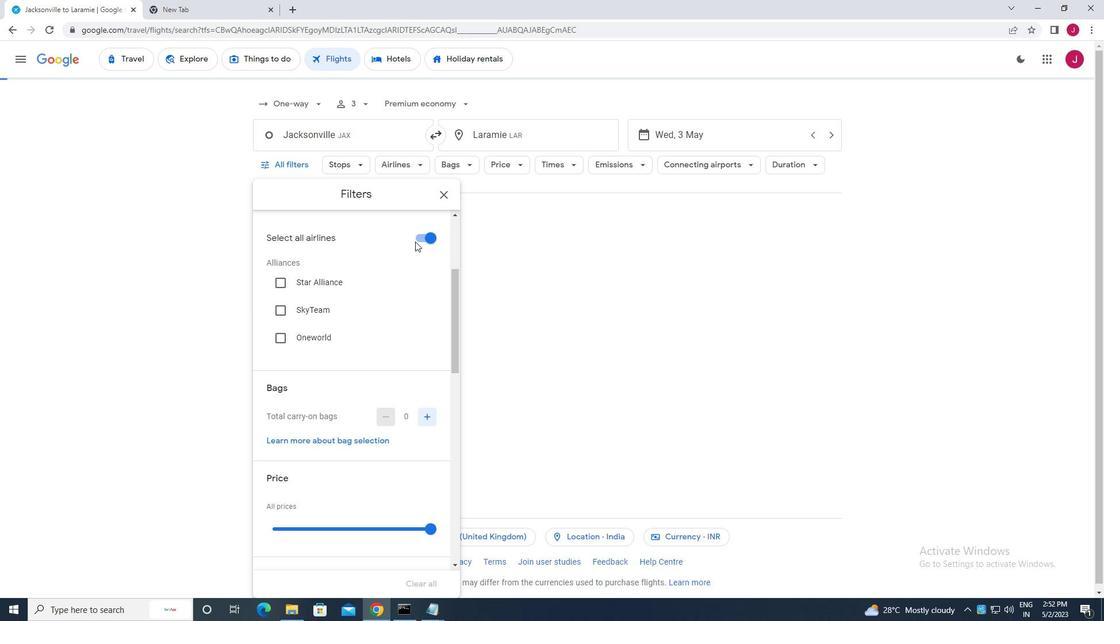 
Action: Mouse pressed left at (416, 241)
Screenshot: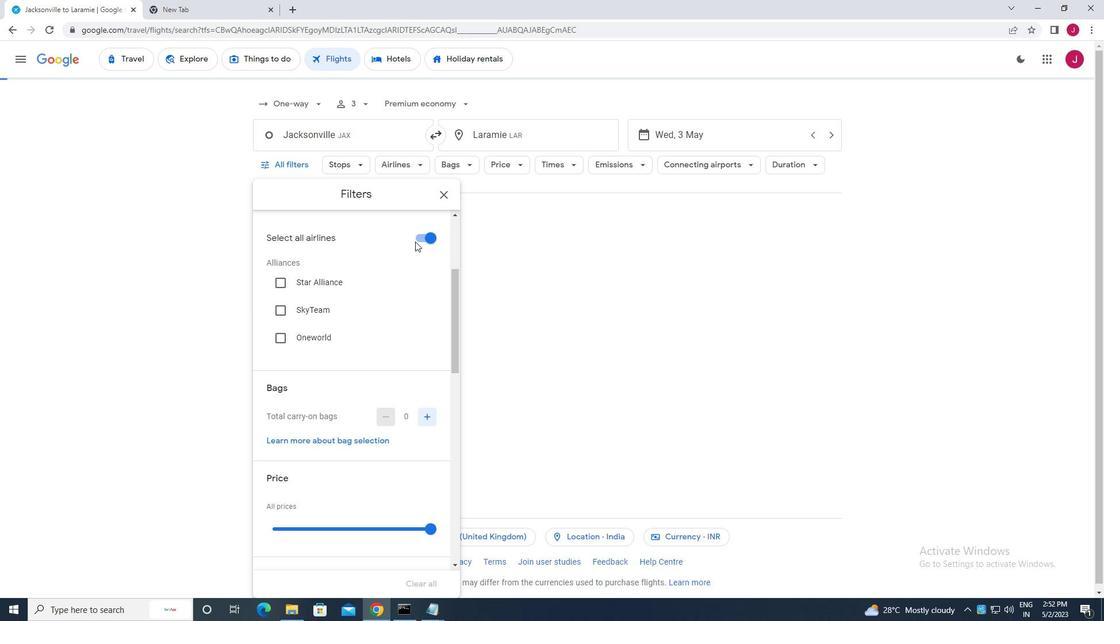 
Action: Mouse moved to (418, 239)
Screenshot: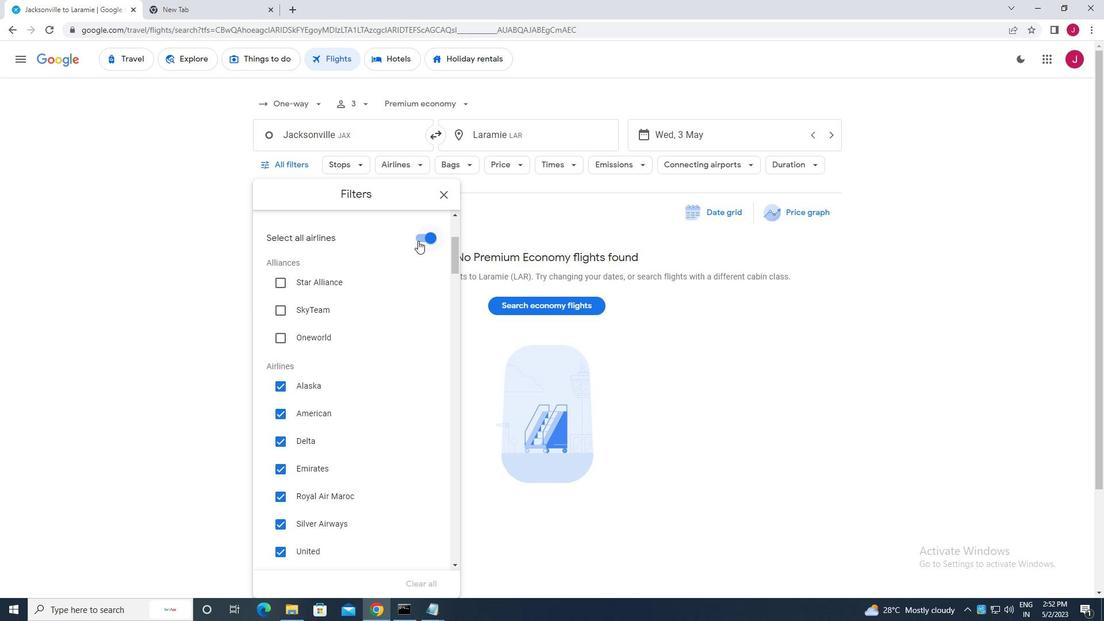
Action: Mouse pressed left at (418, 239)
Screenshot: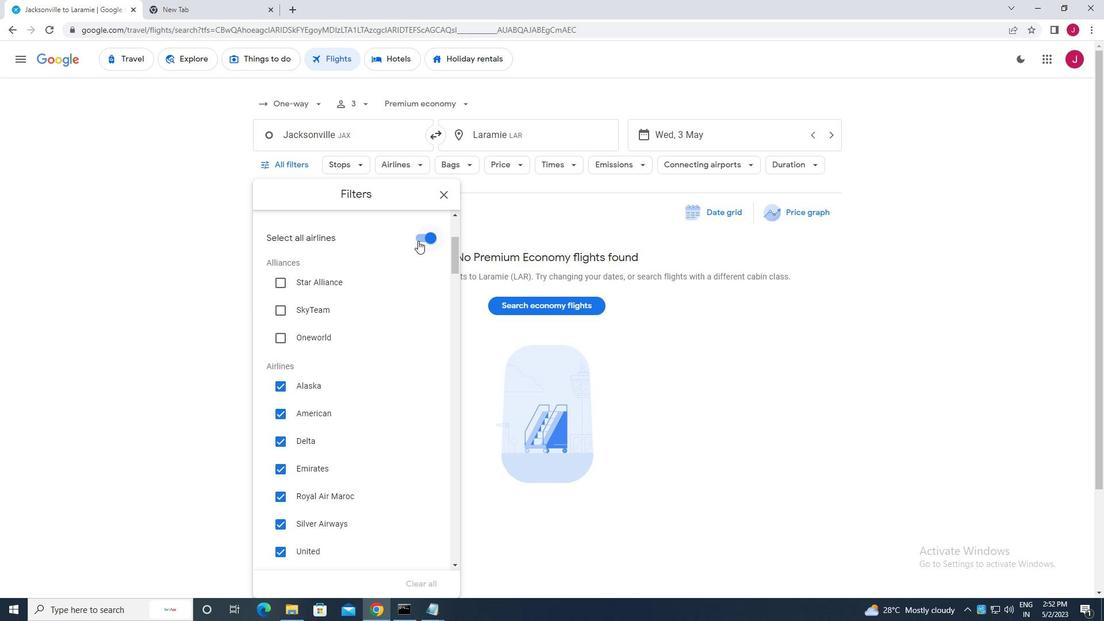 
Action: Mouse moved to (421, 248)
Screenshot: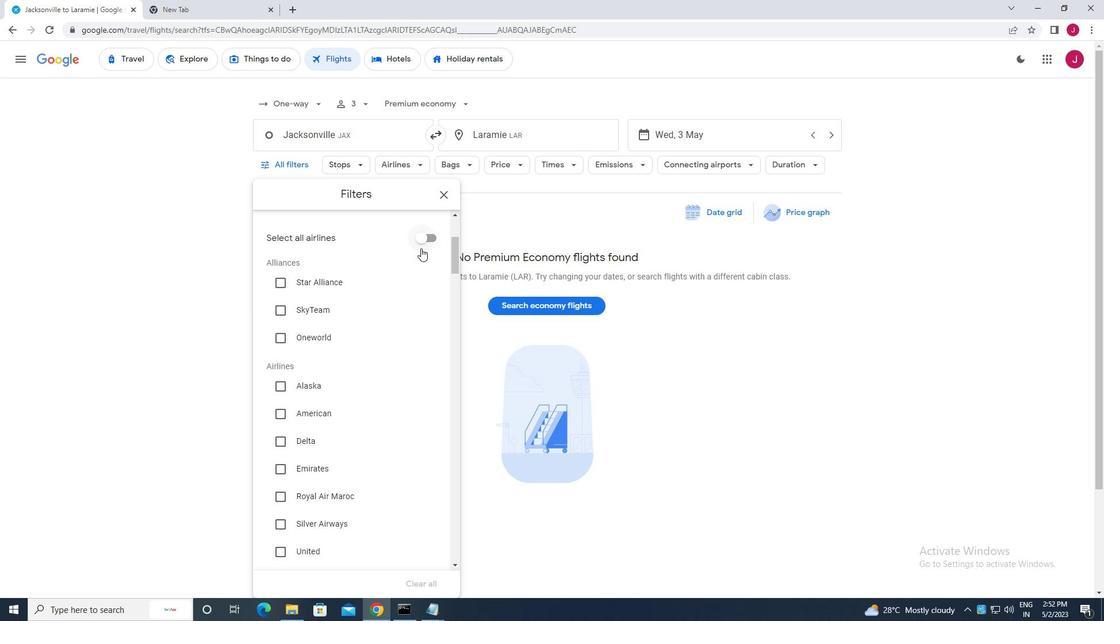 
Action: Mouse scrolled (421, 248) with delta (0, 0)
Screenshot: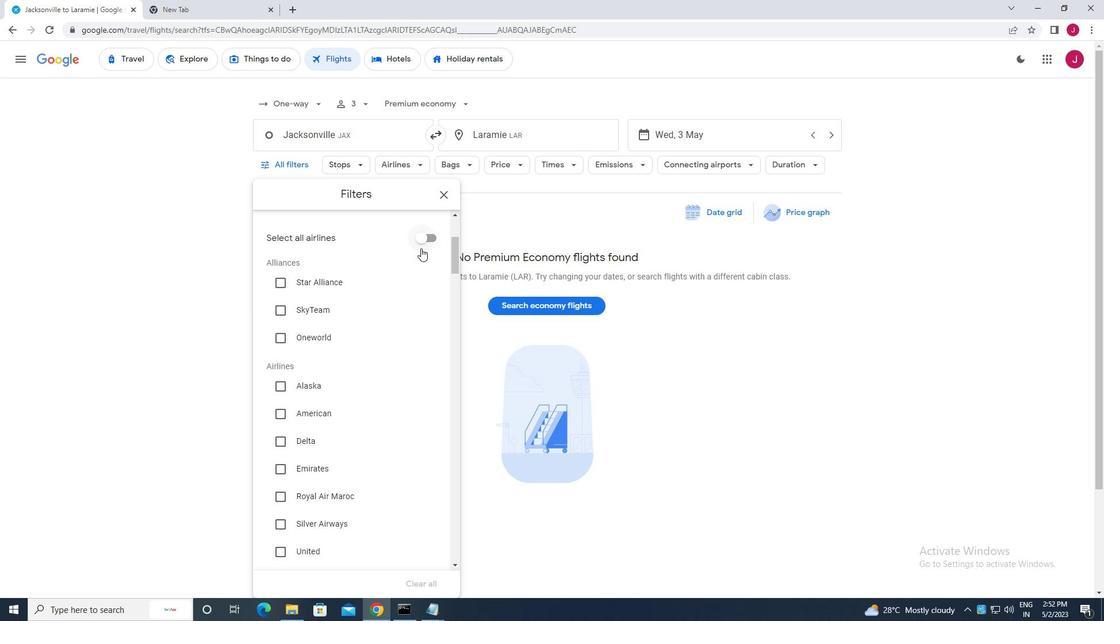
Action: Mouse moved to (421, 250)
Screenshot: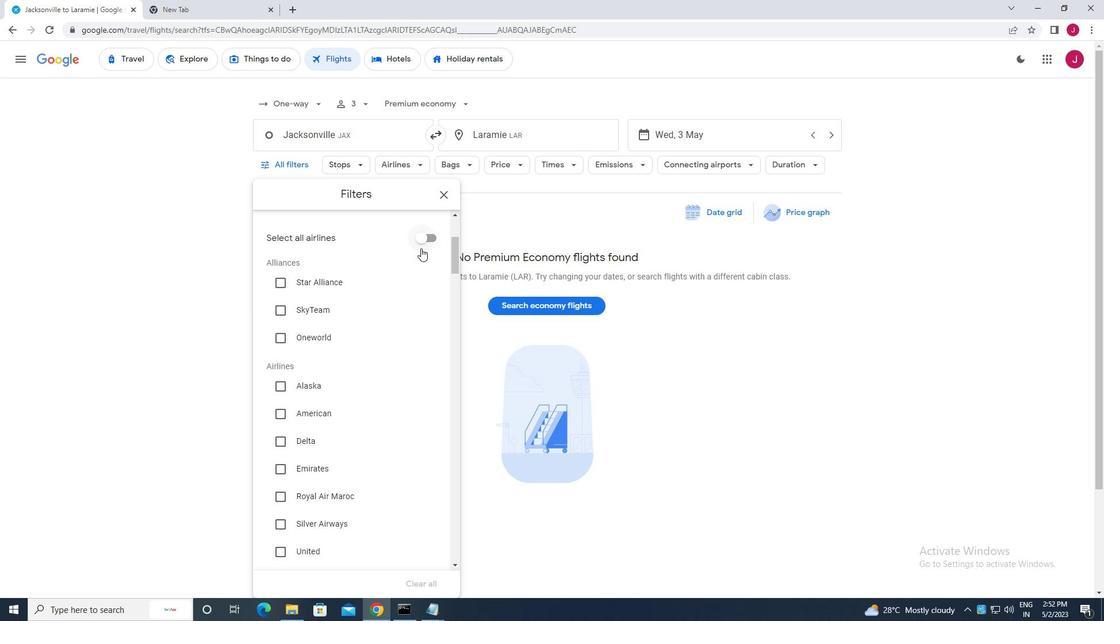 
Action: Mouse scrolled (421, 249) with delta (0, 0)
Screenshot: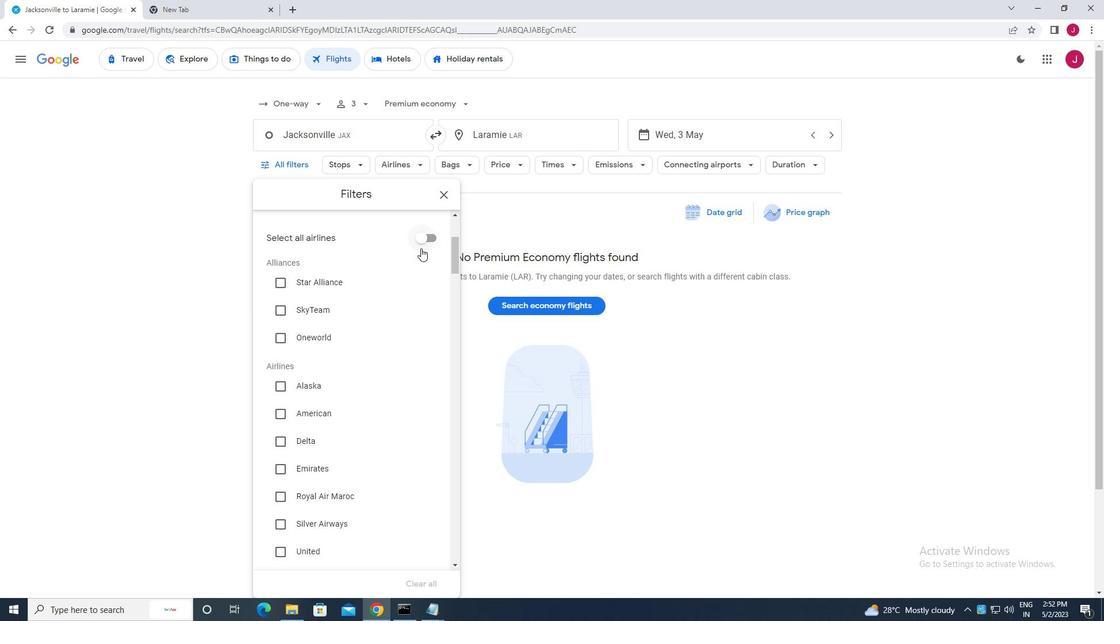
Action: Mouse moved to (284, 300)
Screenshot: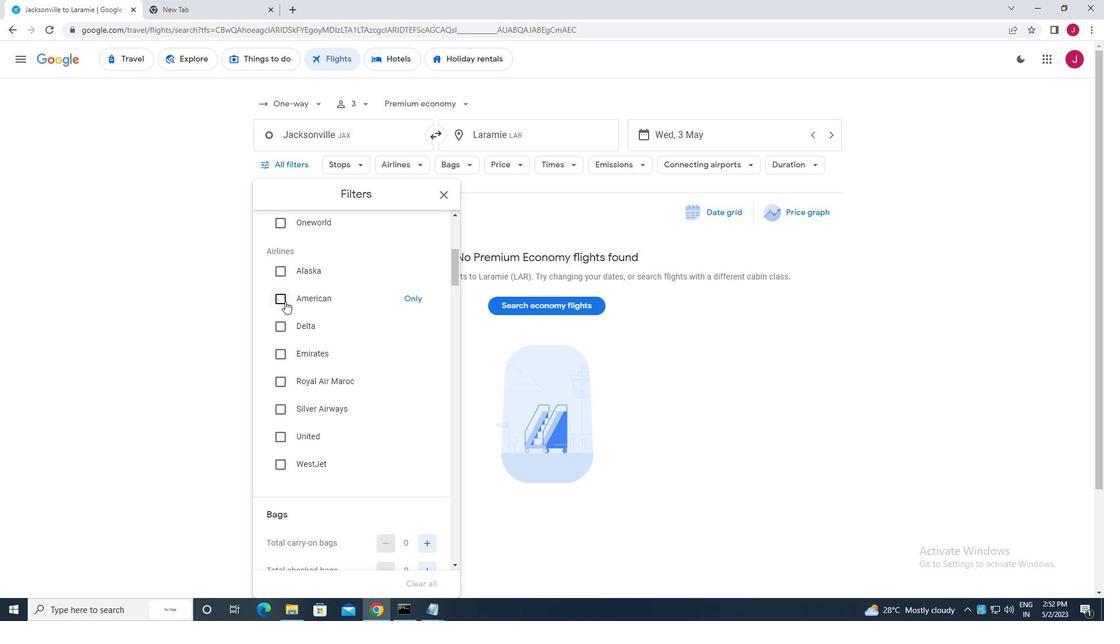 
Action: Mouse pressed left at (284, 300)
Screenshot: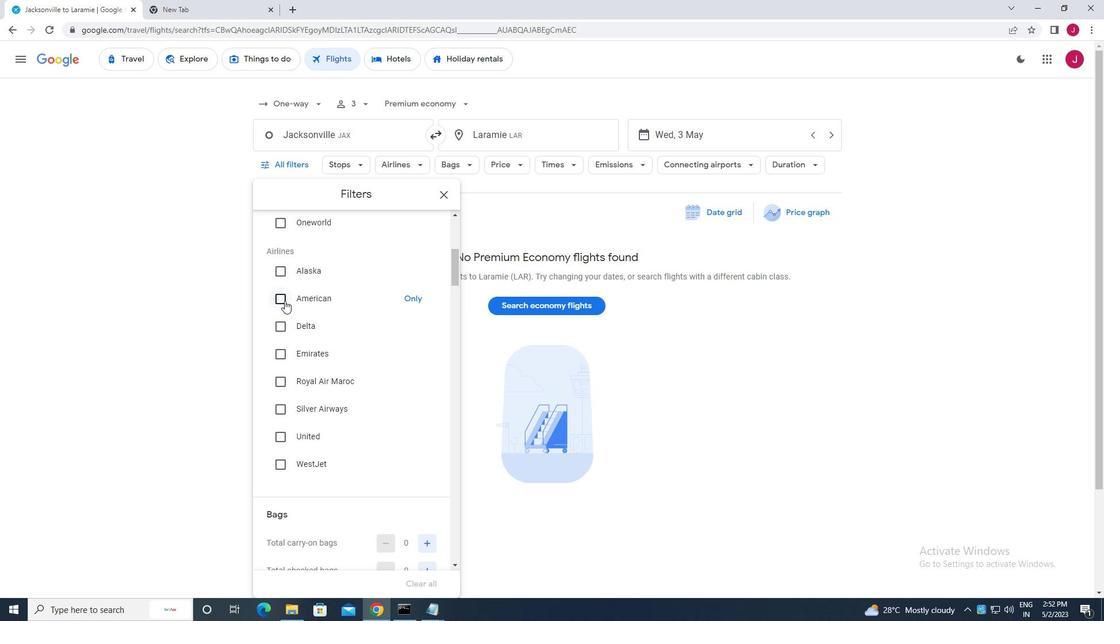 
Action: Mouse moved to (352, 317)
Screenshot: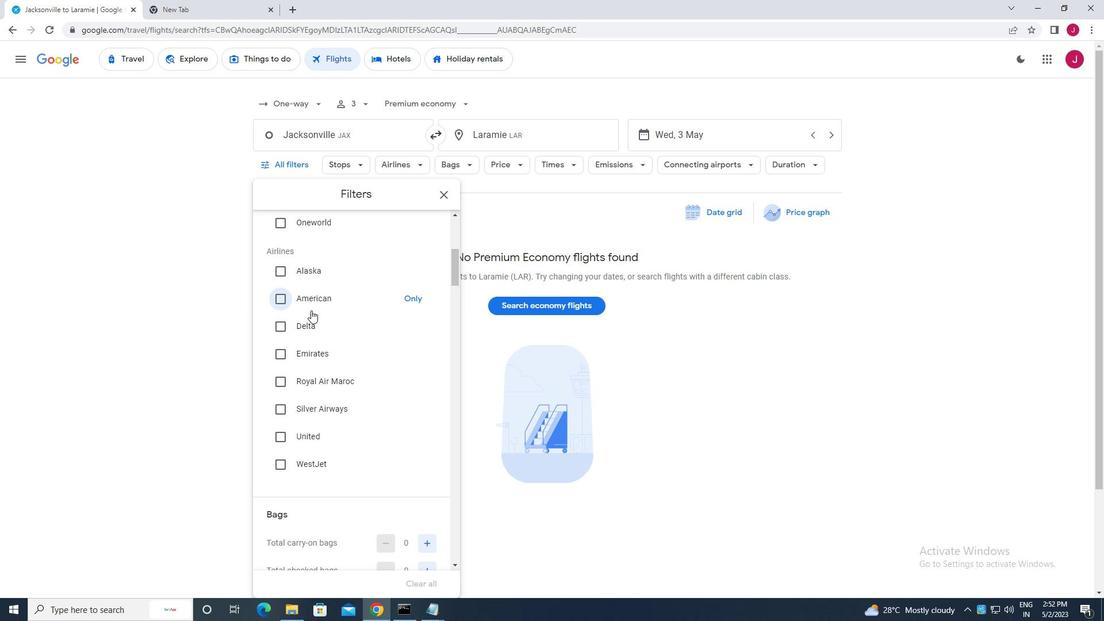 
Action: Mouse scrolled (352, 316) with delta (0, 0)
Screenshot: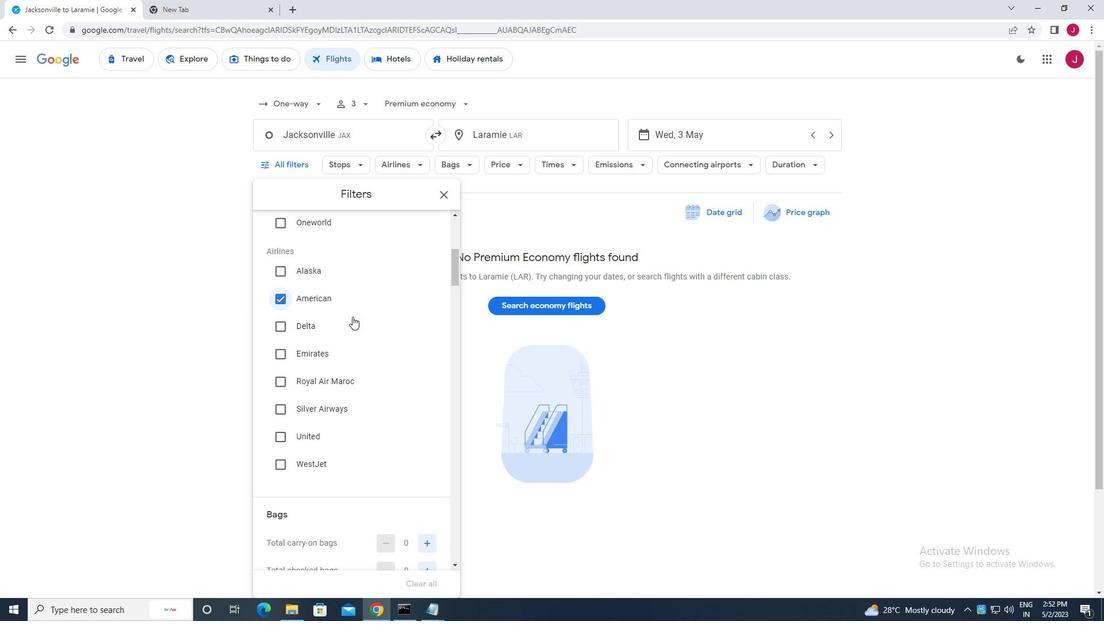 
Action: Mouse scrolled (352, 316) with delta (0, 0)
Screenshot: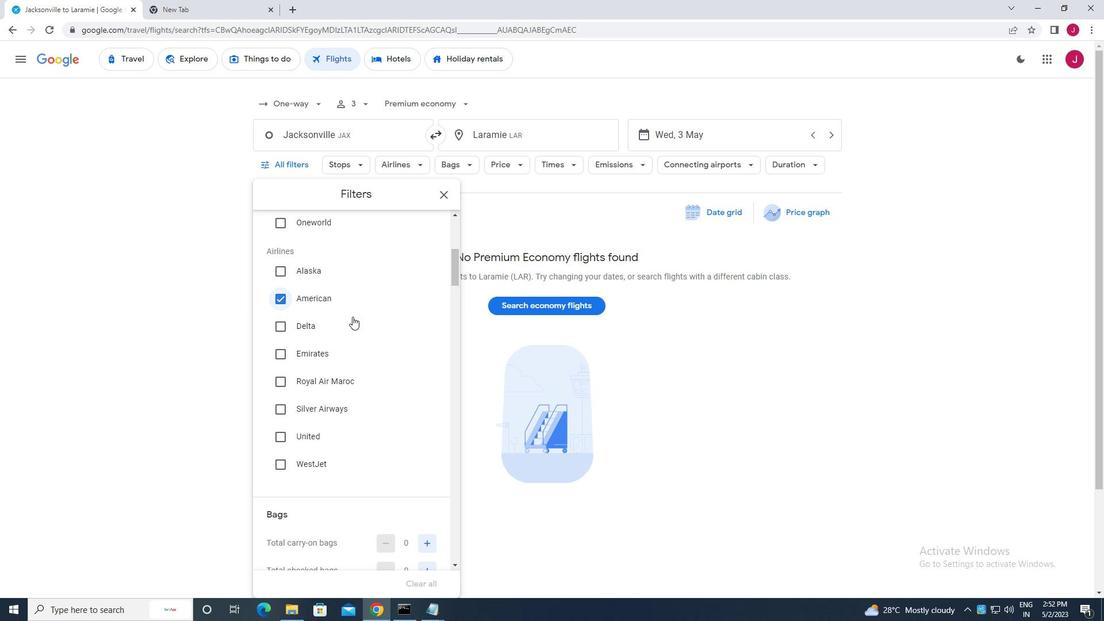 
Action: Mouse scrolled (352, 316) with delta (0, 0)
Screenshot: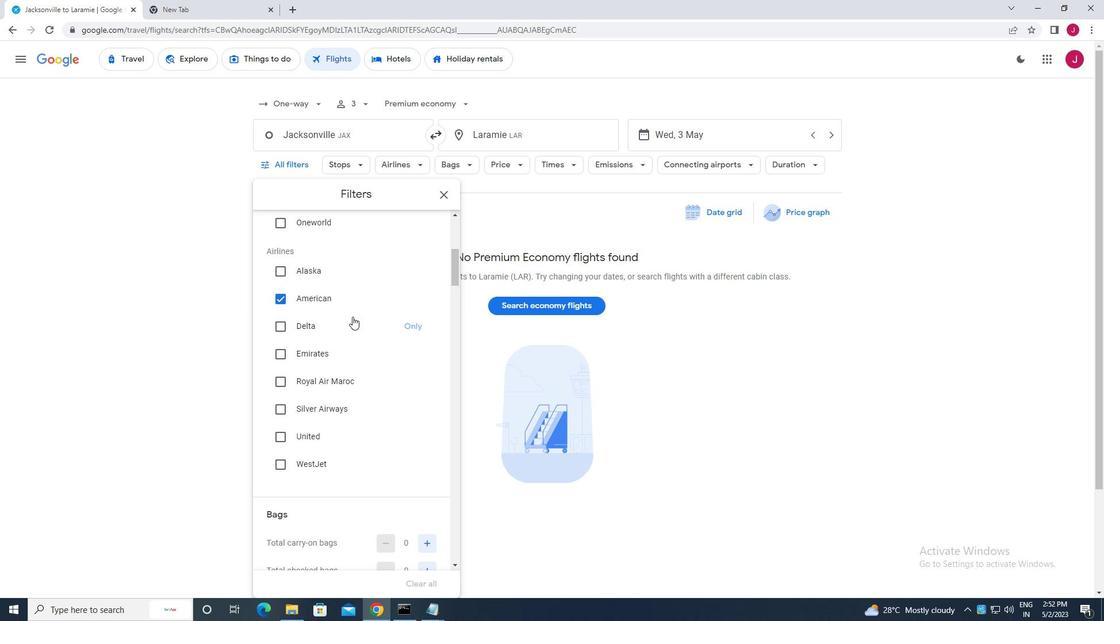 
Action: Mouse scrolled (352, 316) with delta (0, 0)
Screenshot: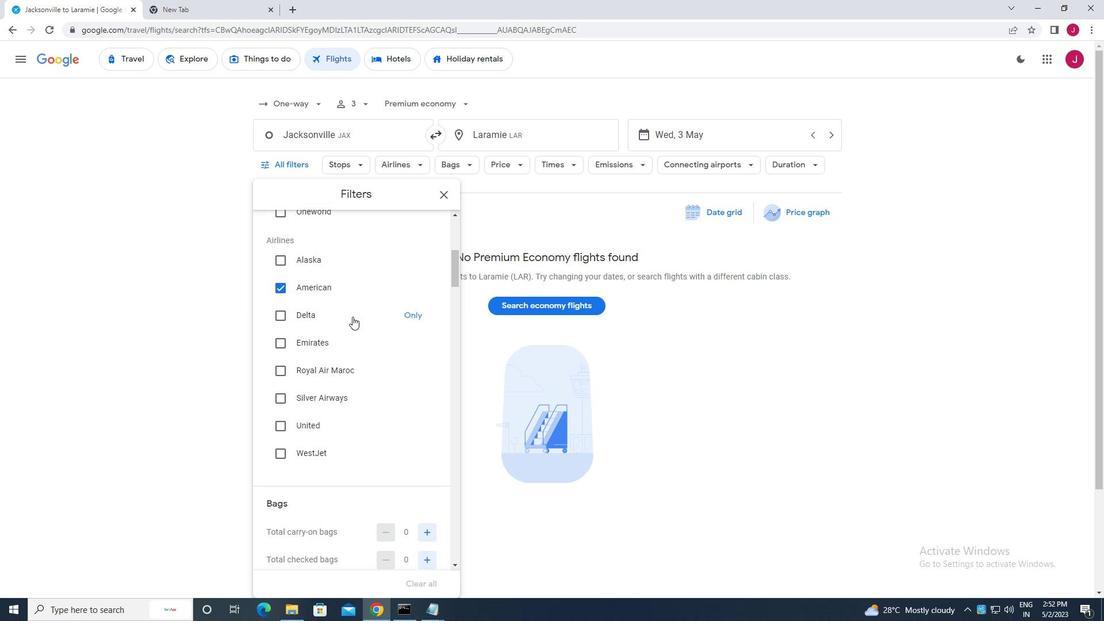 
Action: Mouse scrolled (352, 316) with delta (0, 0)
Screenshot: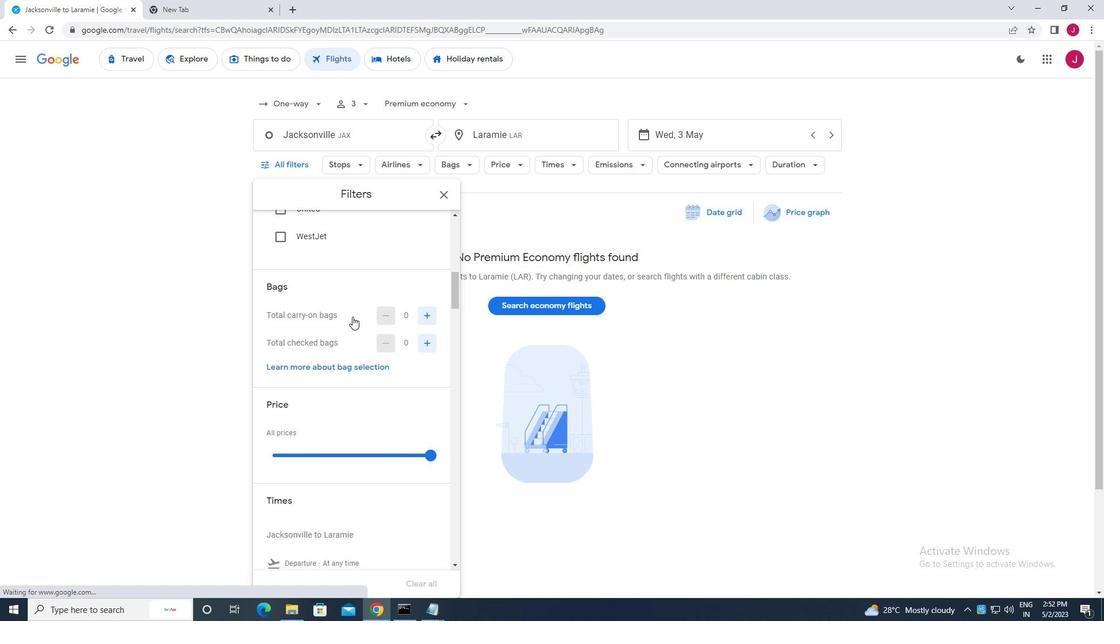 
Action: Mouse scrolled (352, 316) with delta (0, 0)
Screenshot: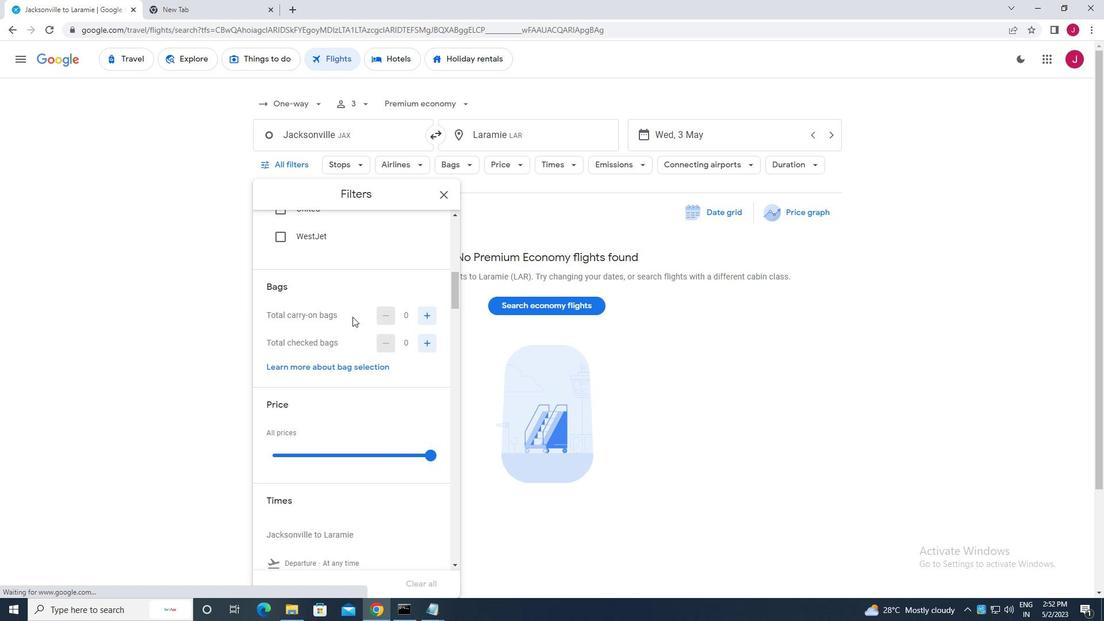 
Action: Mouse scrolled (352, 317) with delta (0, 0)
Screenshot: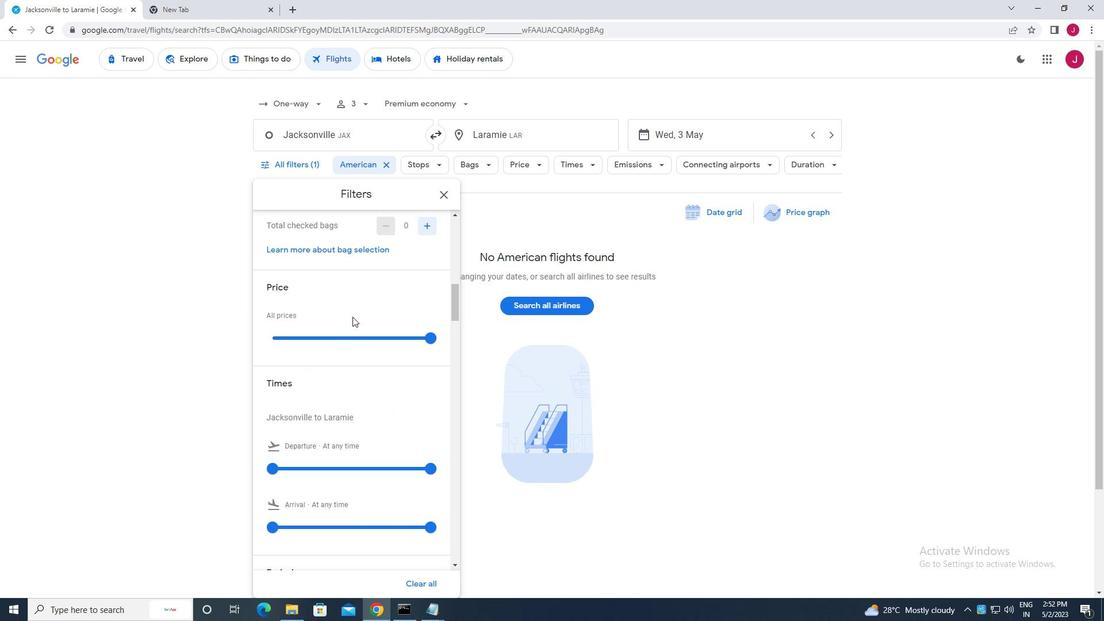 
Action: Mouse moved to (421, 254)
Screenshot: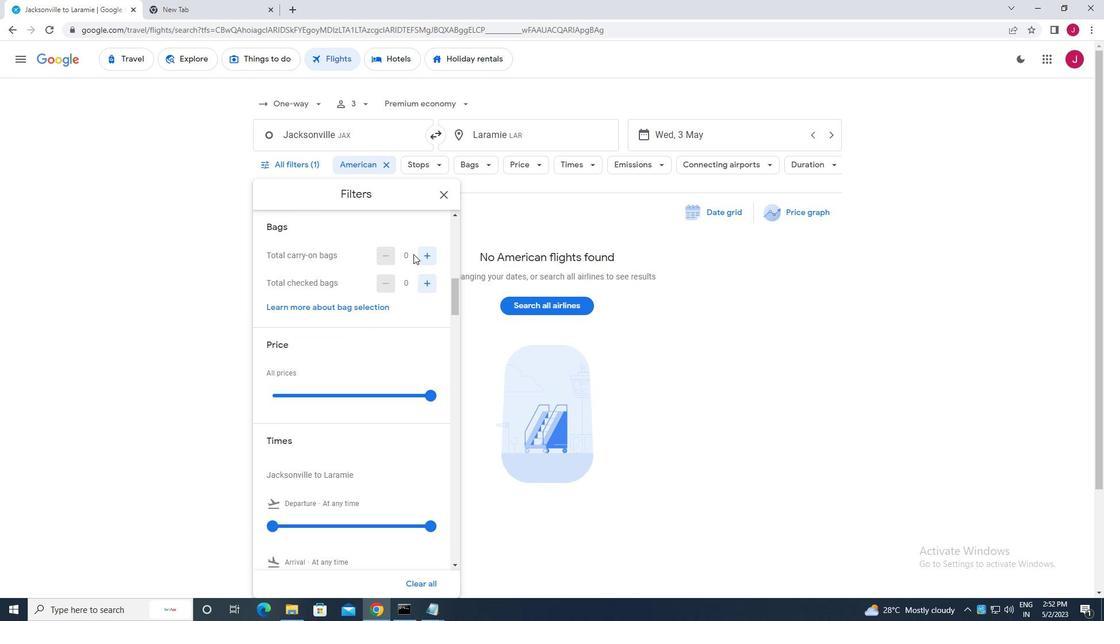 
Action: Mouse pressed left at (421, 254)
Screenshot: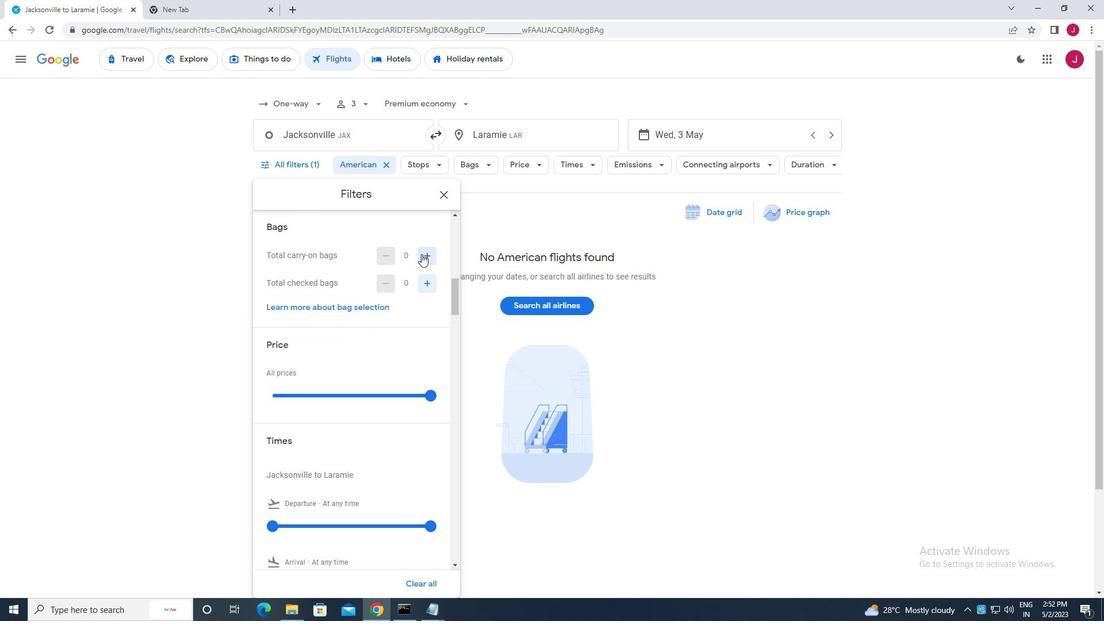
Action: Mouse pressed left at (421, 254)
Screenshot: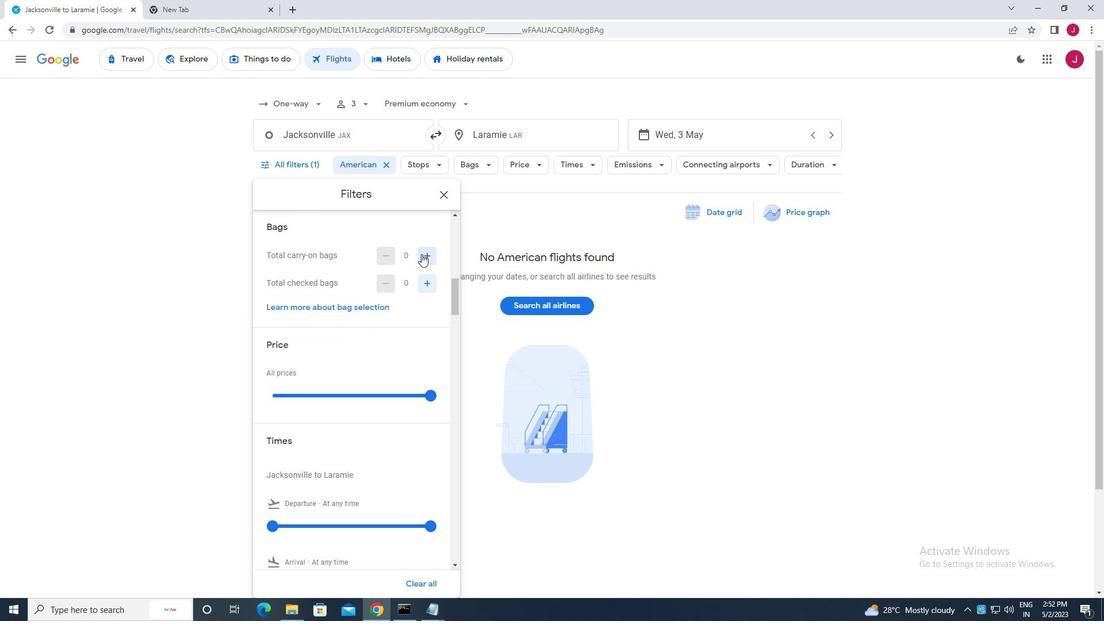 
Action: Mouse moved to (422, 287)
Screenshot: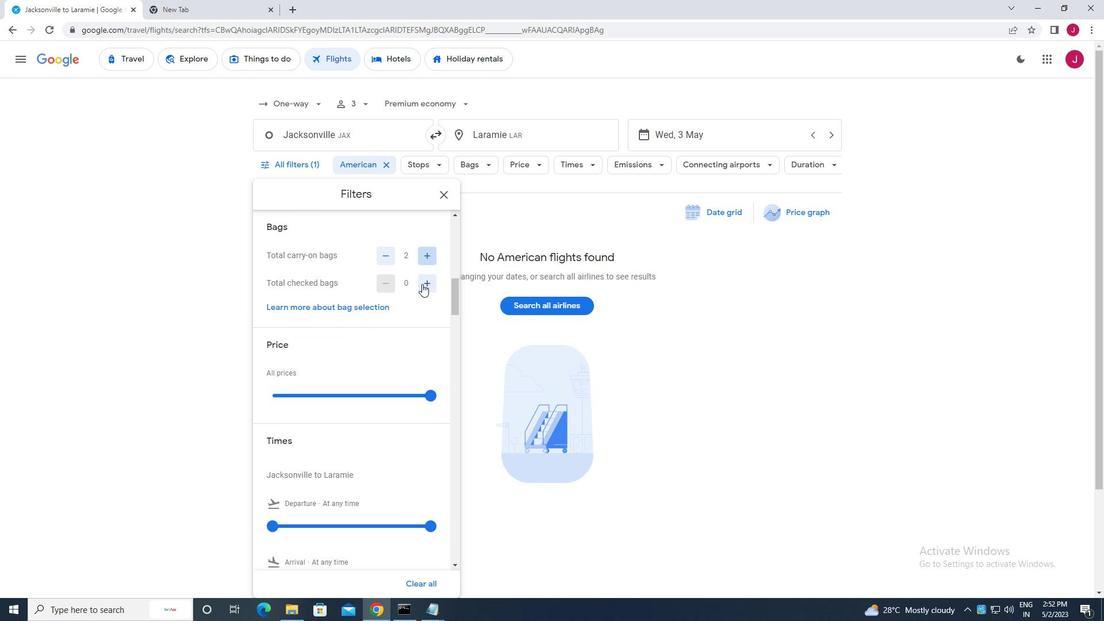 
Action: Mouse pressed left at (422, 287)
Screenshot: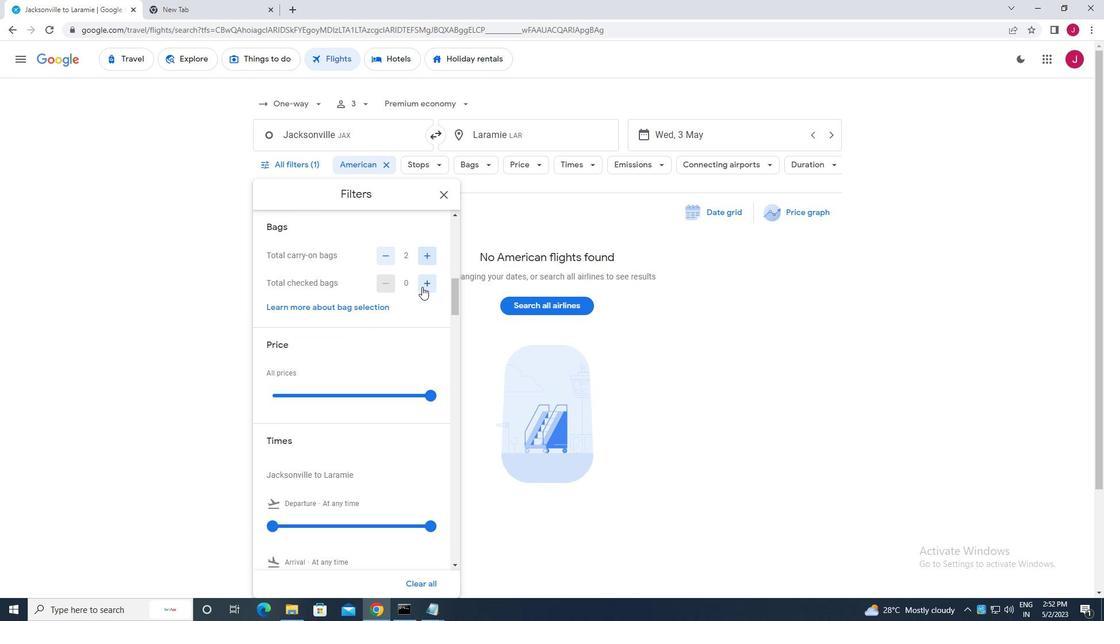 
Action: Mouse pressed left at (422, 287)
Screenshot: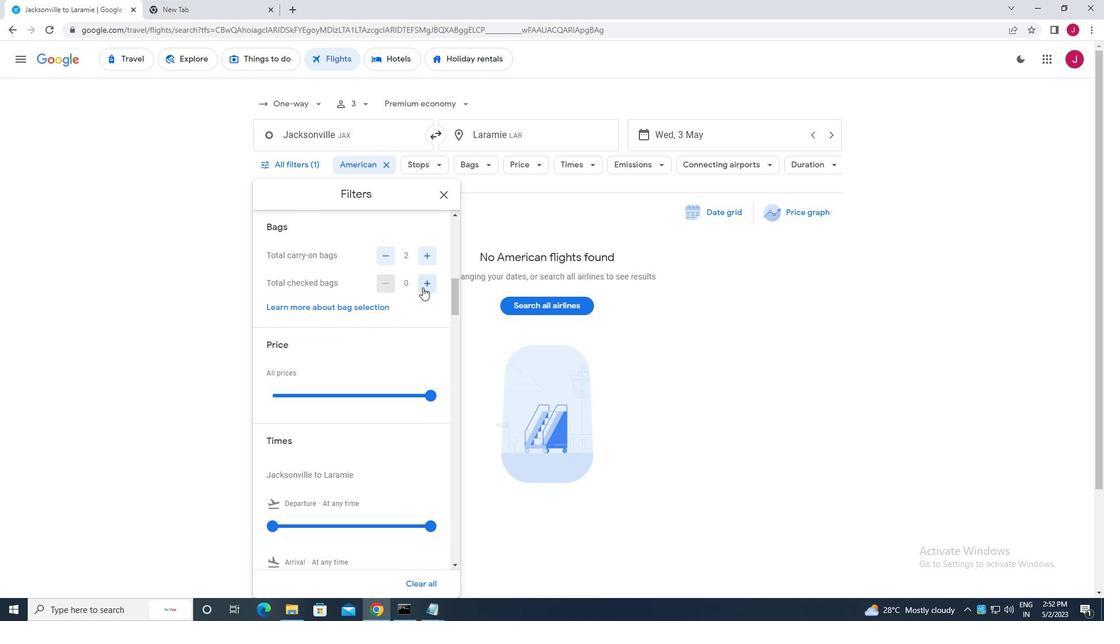 
Action: Mouse moved to (422, 287)
Screenshot: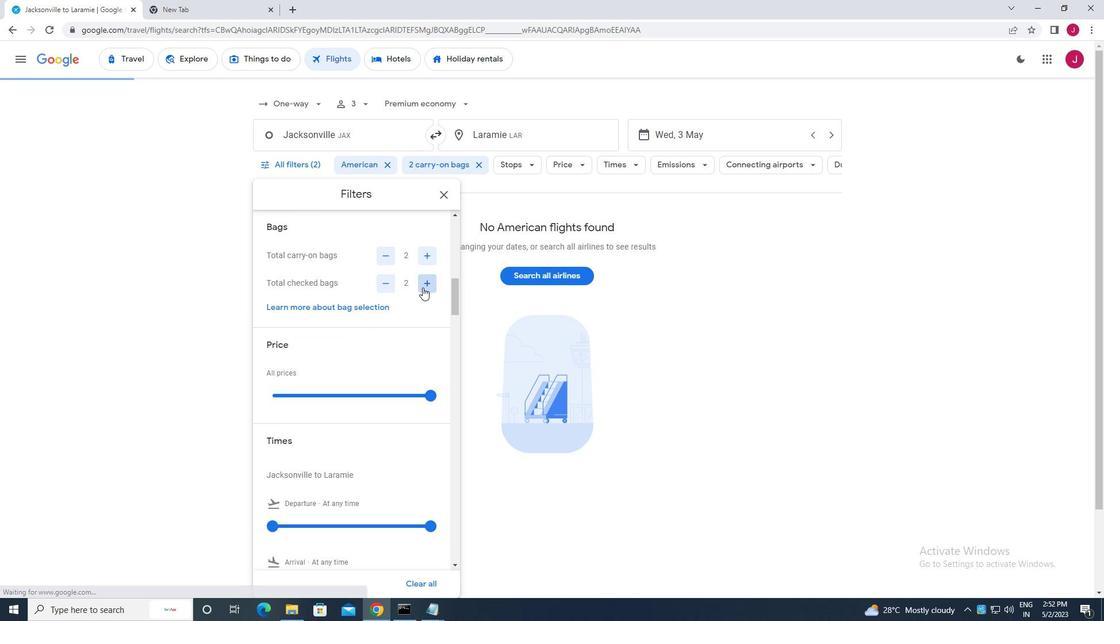 
Action: Mouse pressed left at (422, 287)
Screenshot: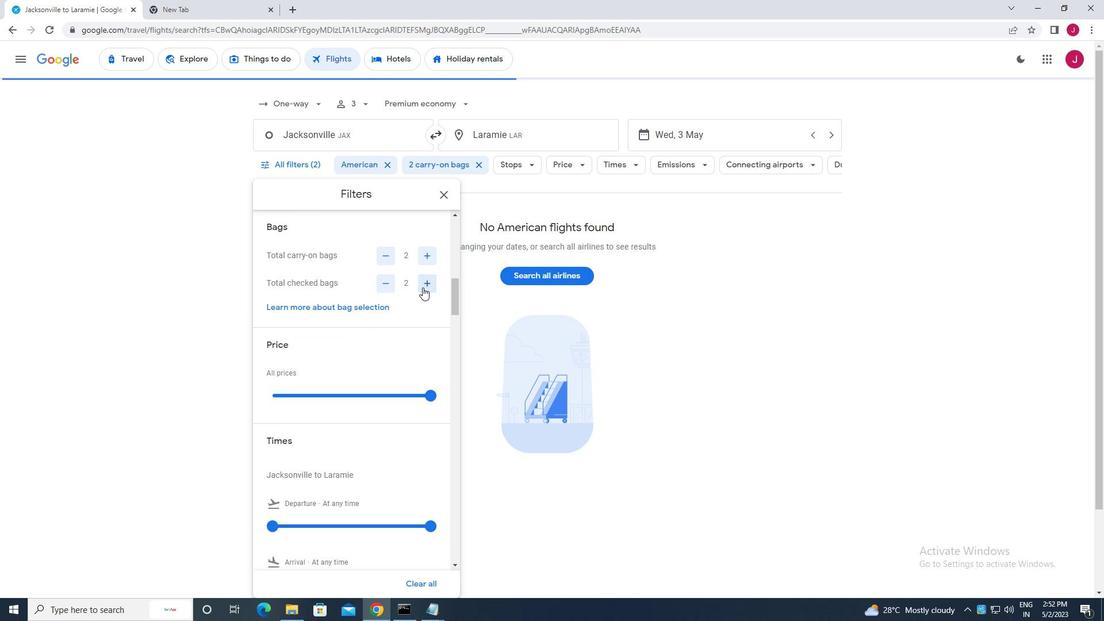 
Action: Mouse pressed left at (422, 287)
Screenshot: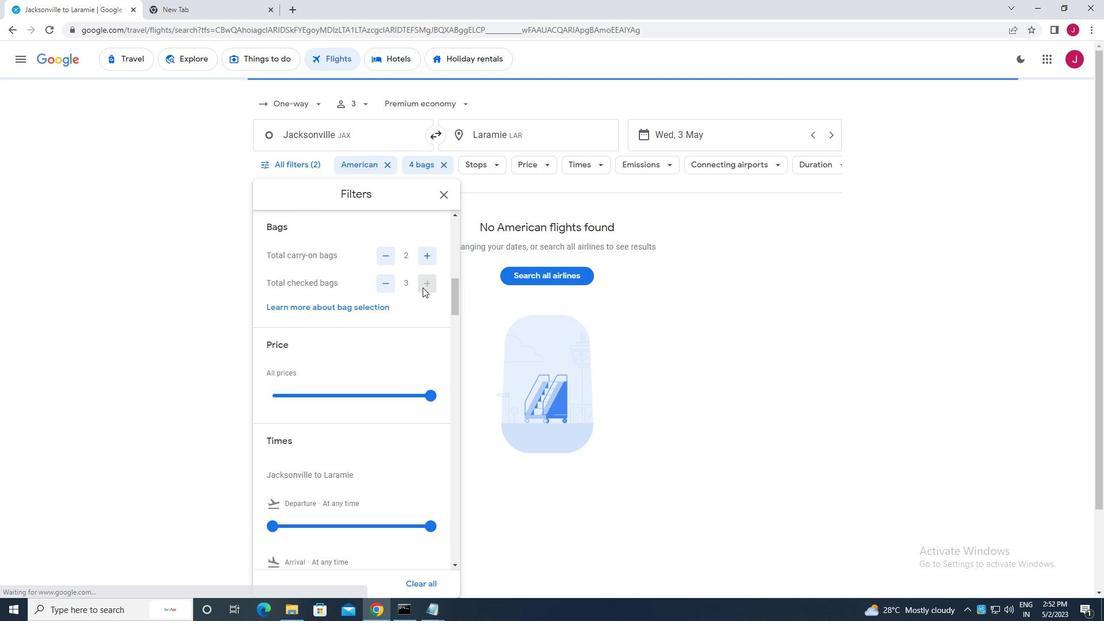 
Action: Mouse moved to (428, 395)
Screenshot: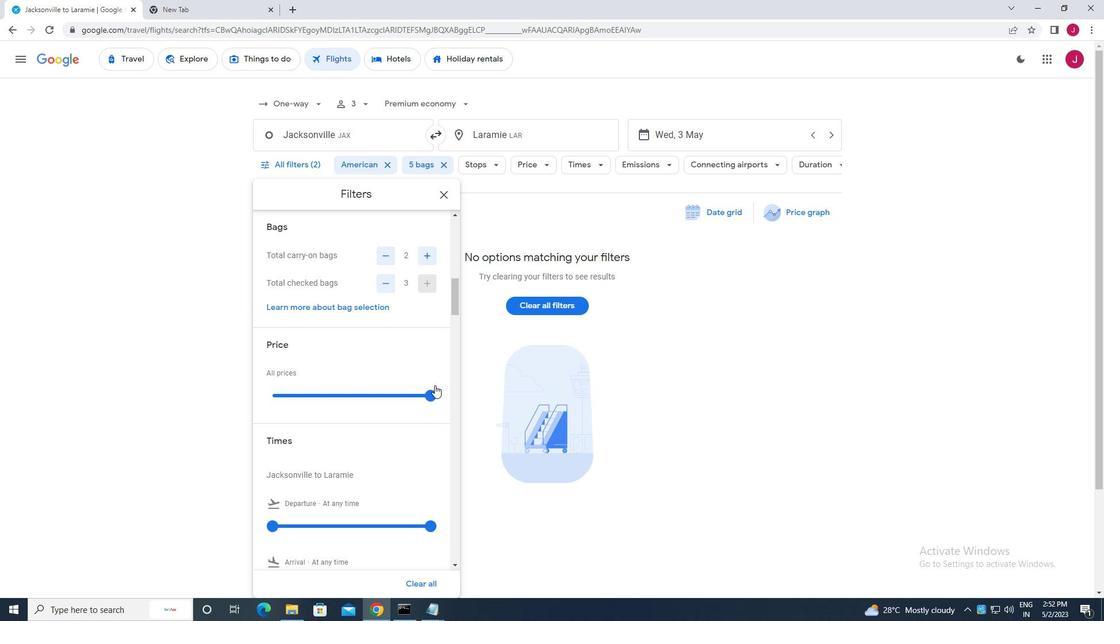 
Action: Mouse pressed left at (428, 395)
Screenshot: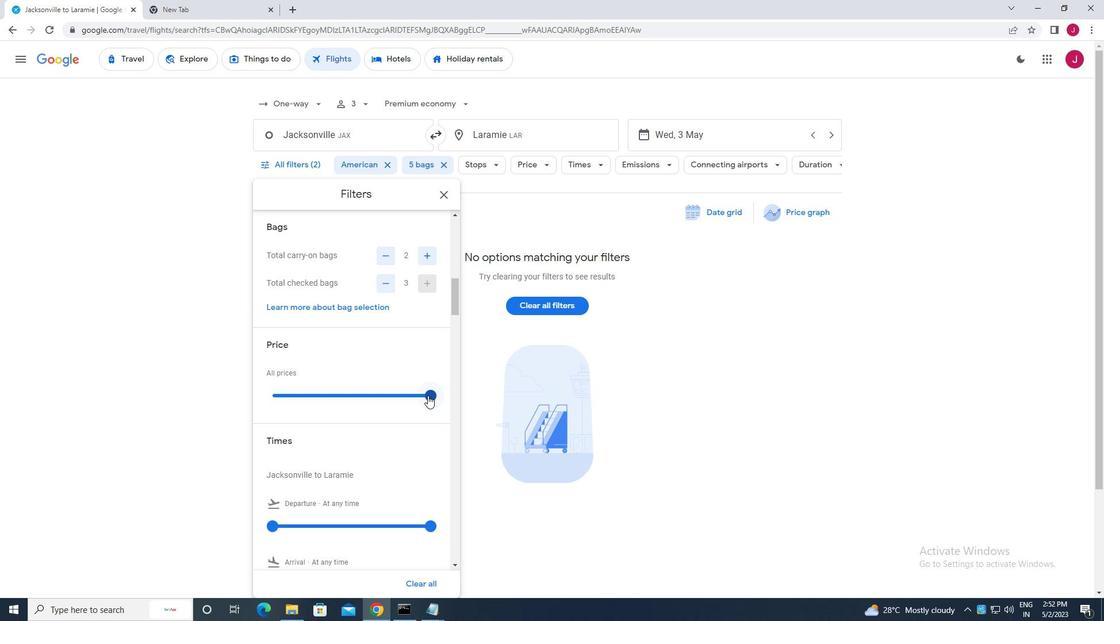 
Action: Mouse moved to (286, 394)
Screenshot: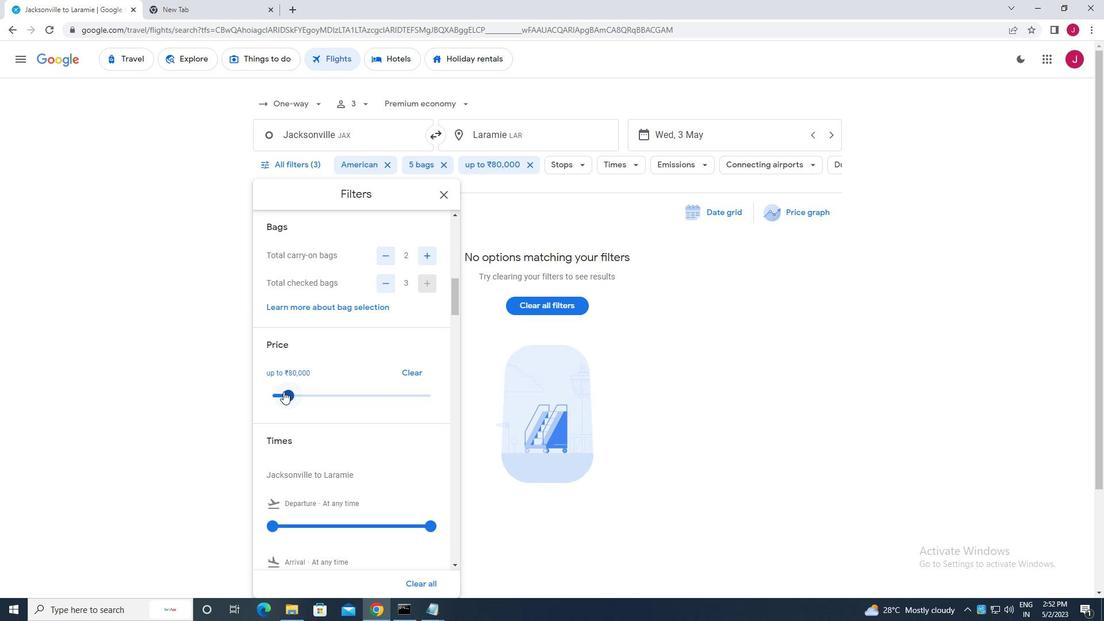 
Action: Mouse pressed left at (286, 394)
Screenshot: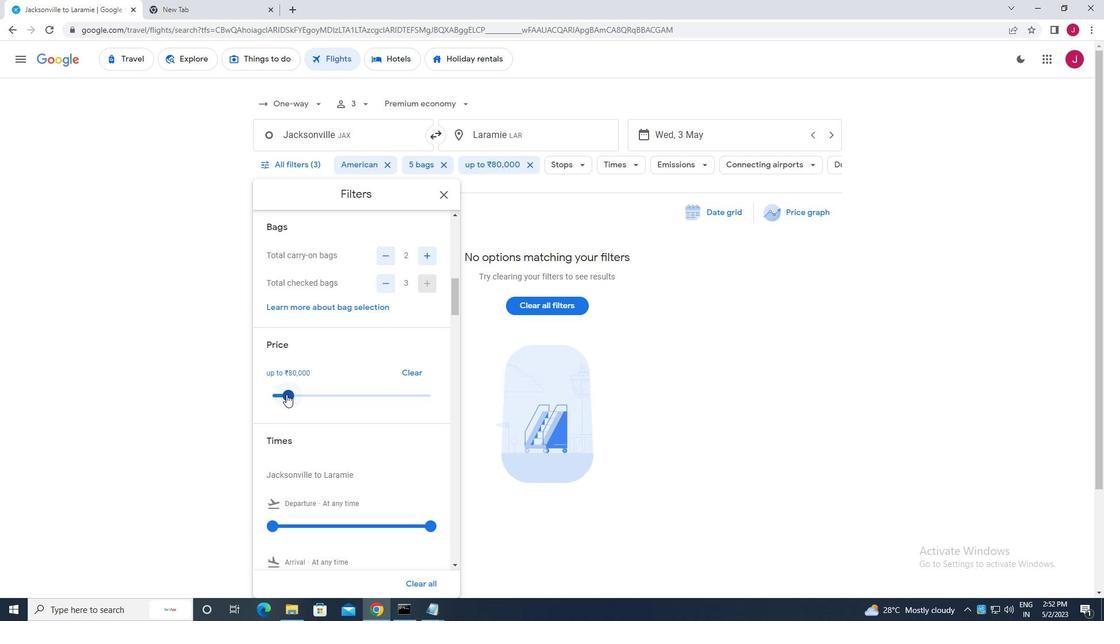 
Action: Mouse moved to (289, 394)
Screenshot: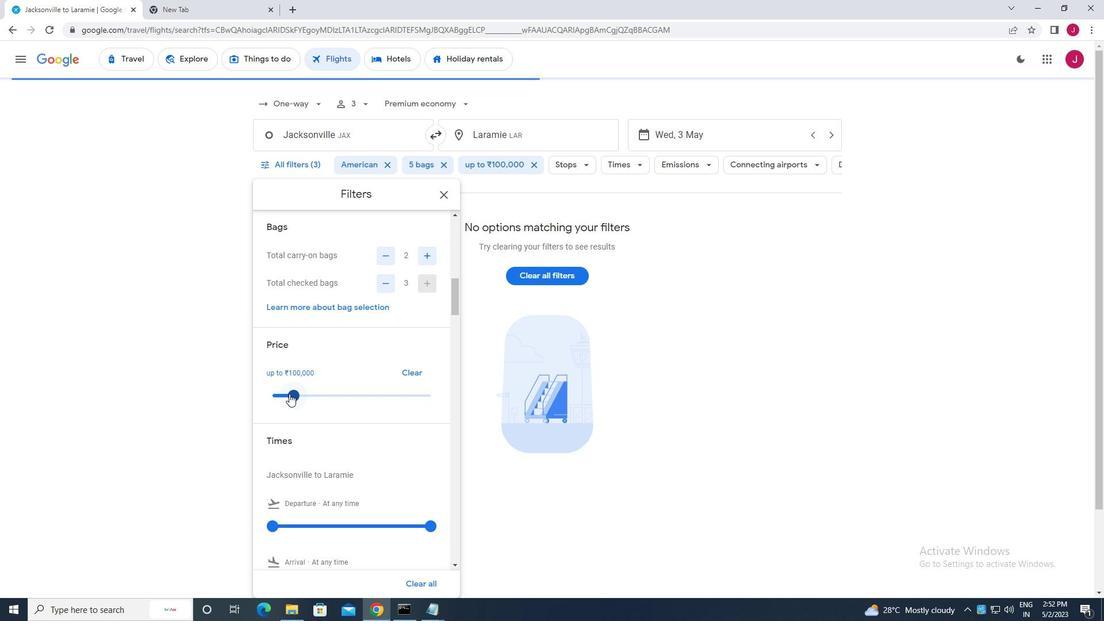 
Action: Mouse scrolled (289, 393) with delta (0, 0)
Screenshot: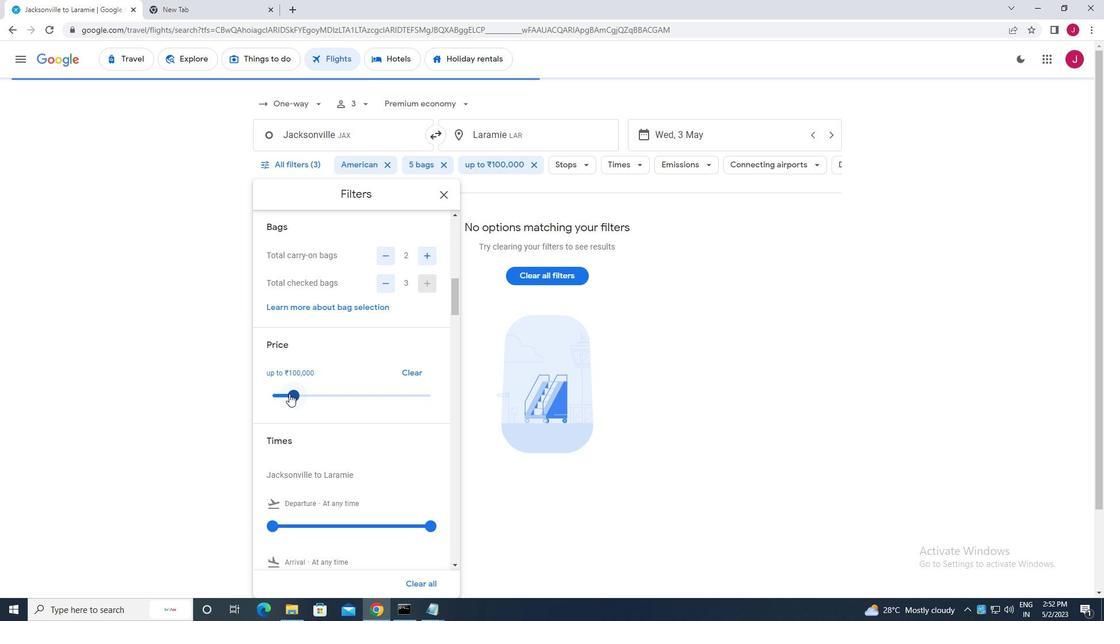 
Action: Mouse moved to (289, 394)
Screenshot: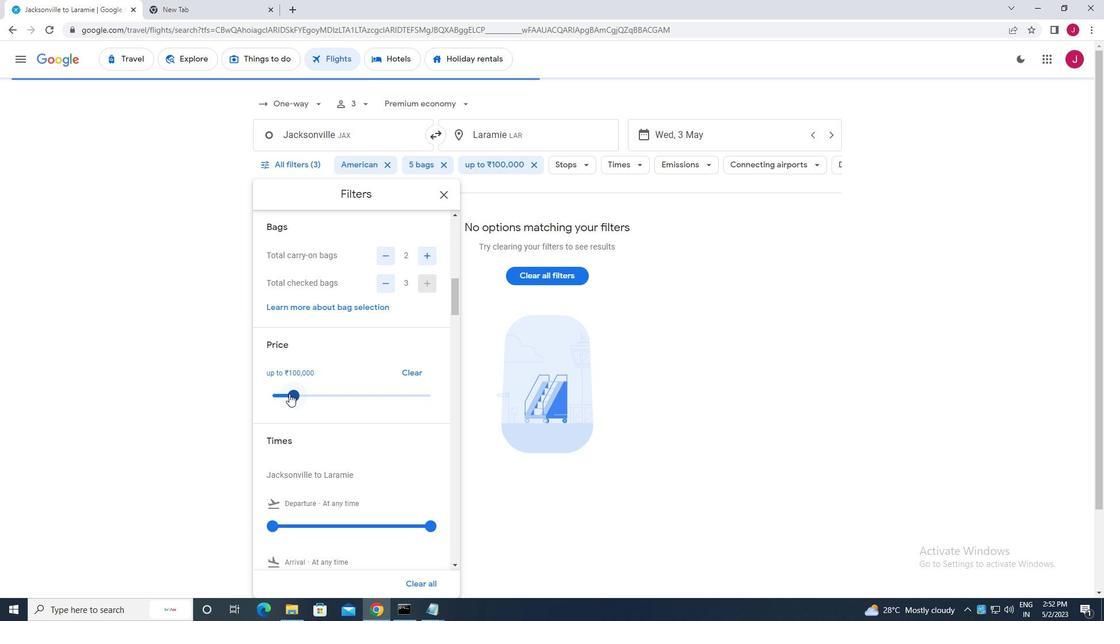 
Action: Mouse scrolled (289, 394) with delta (0, 0)
Screenshot: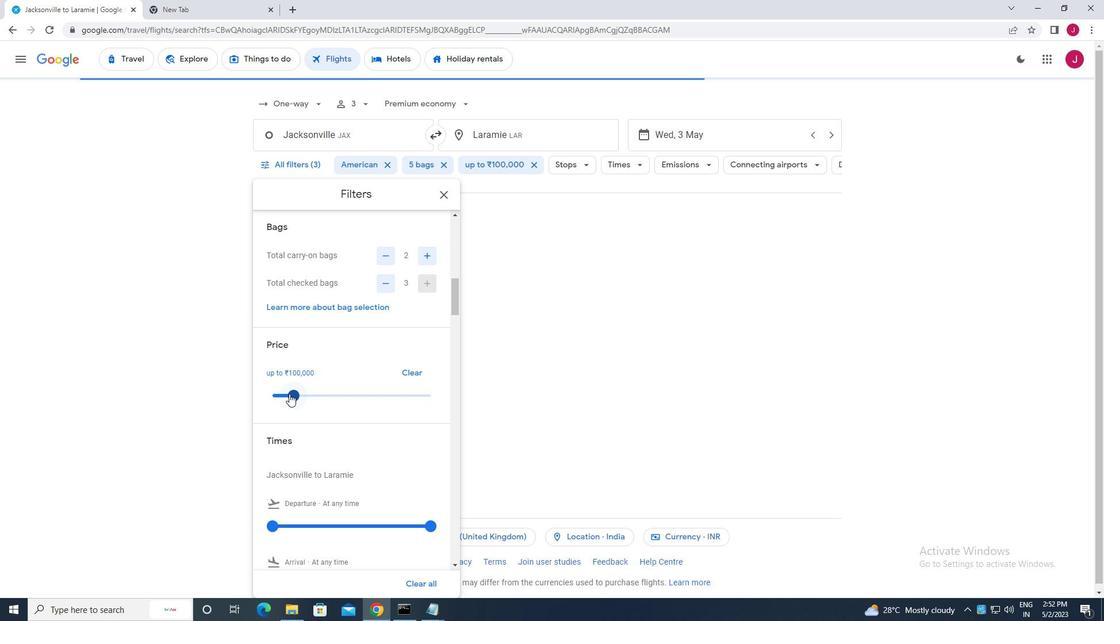 
Action: Mouse moved to (274, 408)
Screenshot: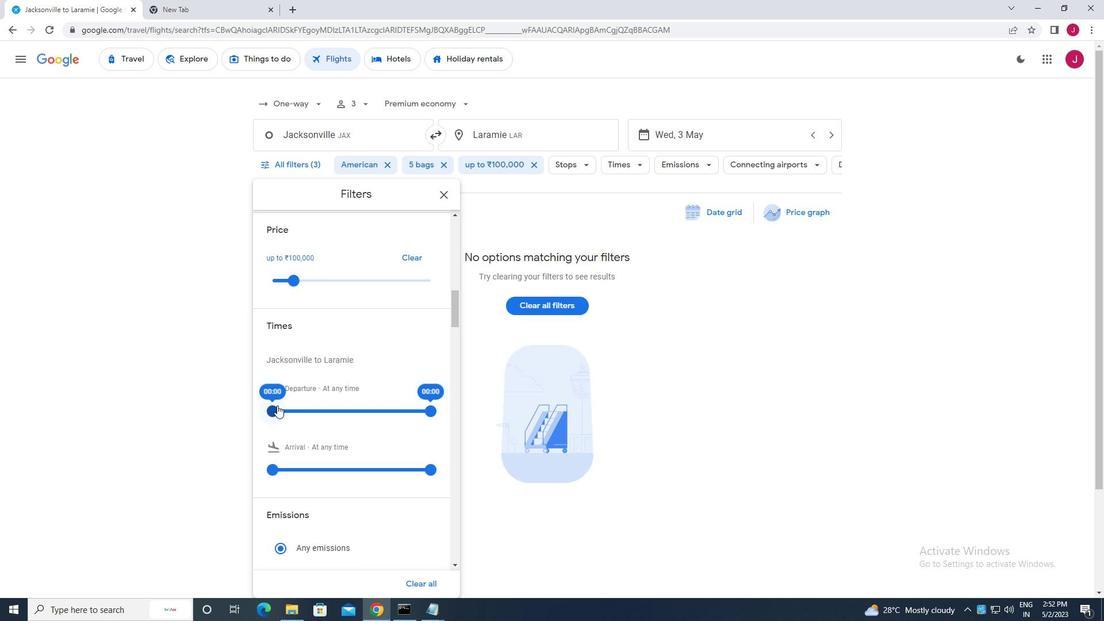 
Action: Mouse pressed left at (274, 408)
Screenshot: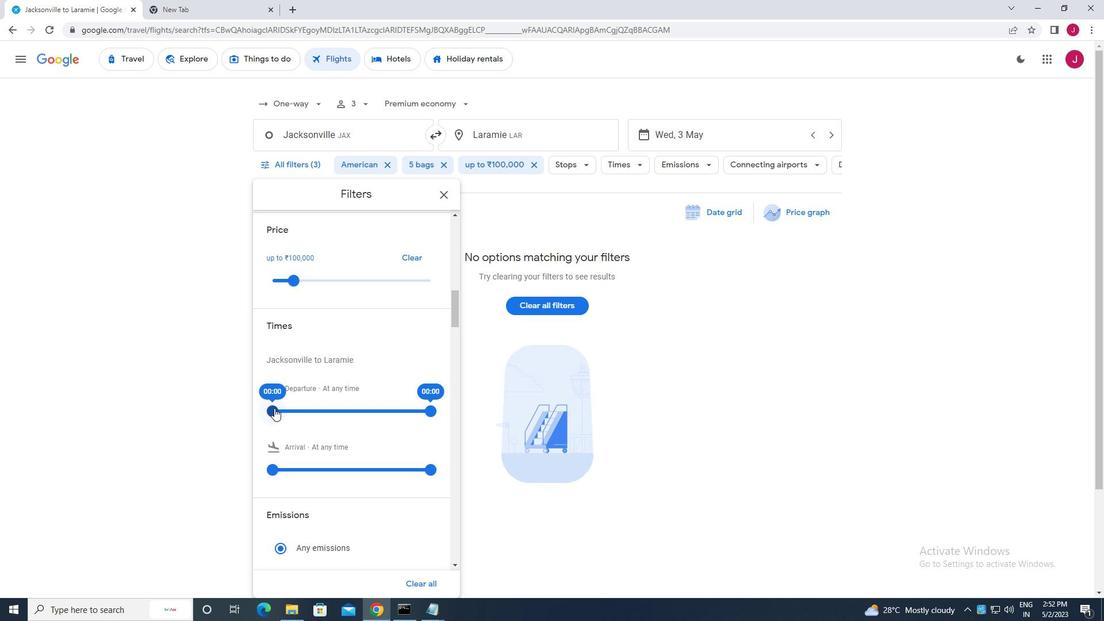 
Action: Mouse moved to (431, 411)
Screenshot: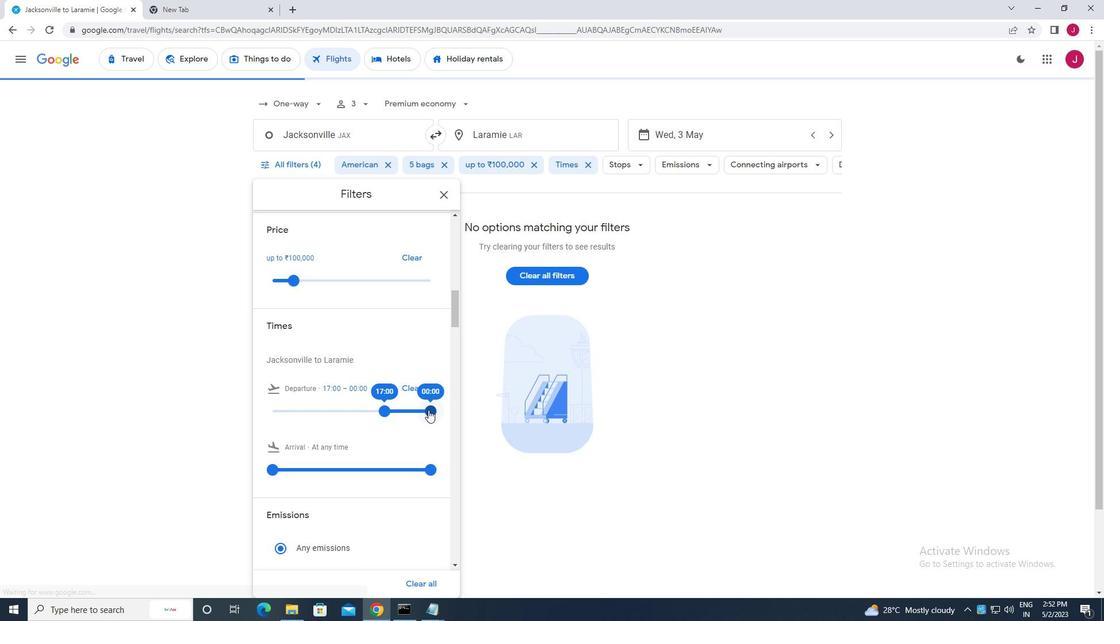 
Action: Mouse pressed left at (431, 411)
Screenshot: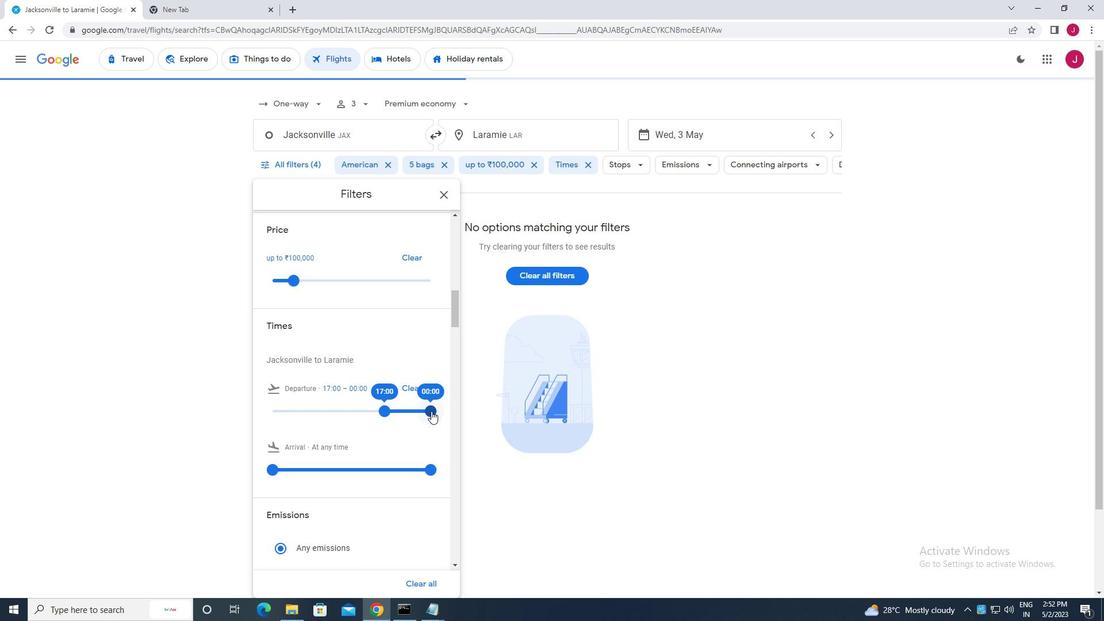 
Action: Mouse moved to (444, 195)
Screenshot: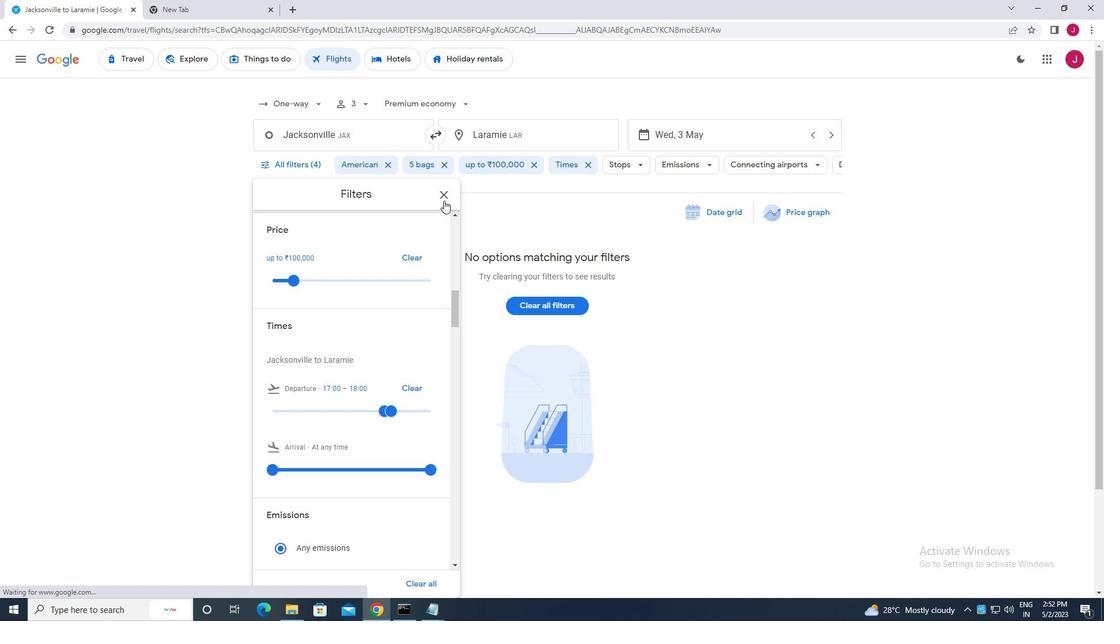 
Action: Mouse pressed left at (444, 195)
Screenshot: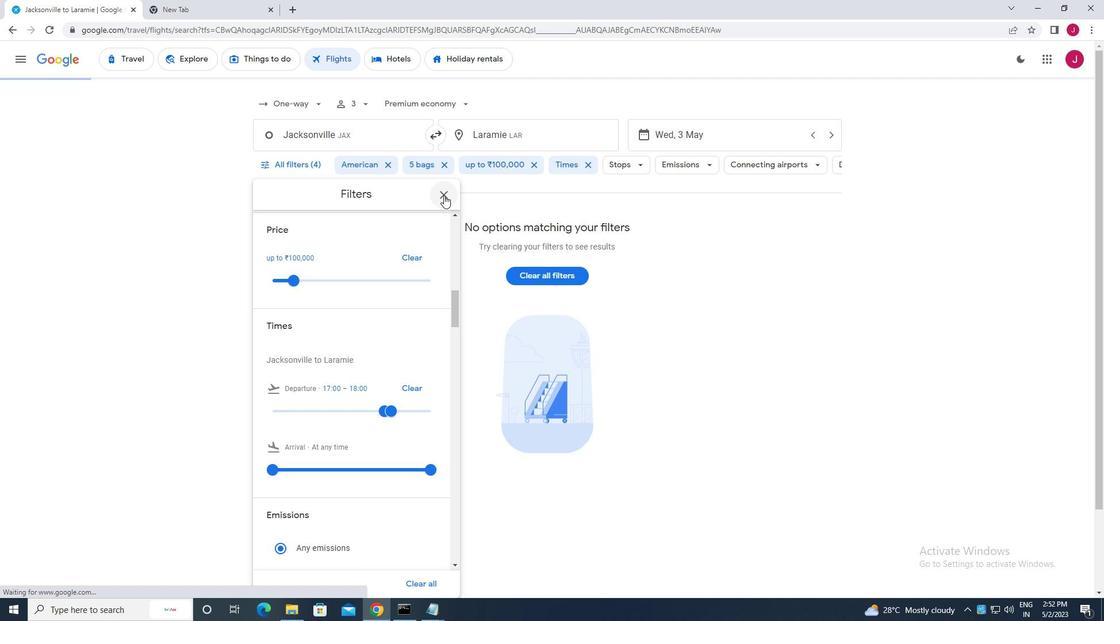 
Action: Mouse moved to (440, 197)
Screenshot: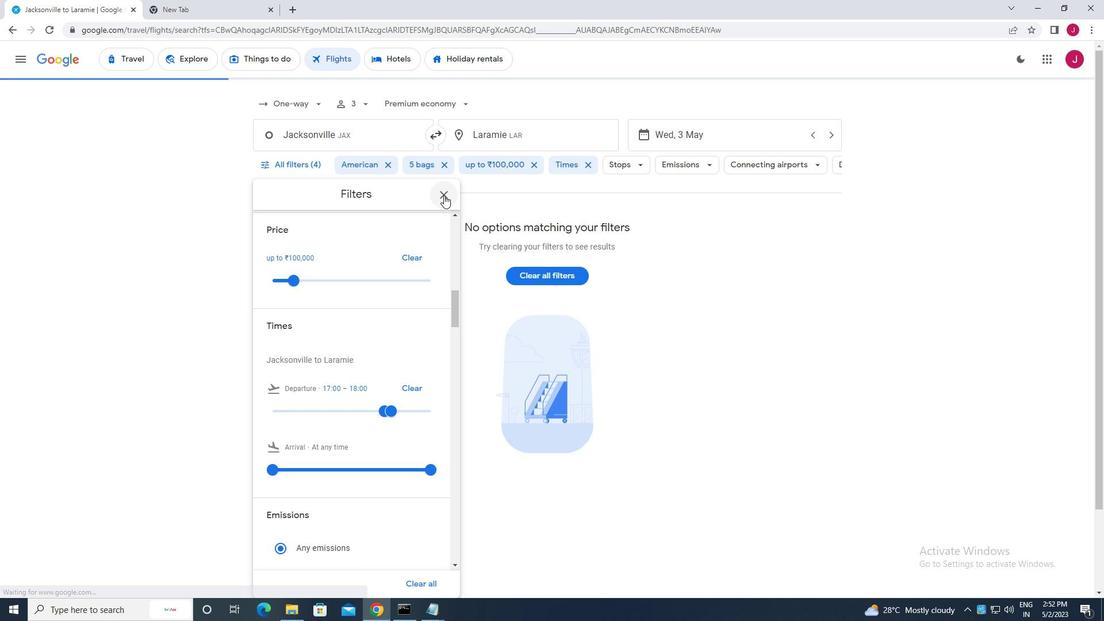
